 Task: Find connections with filter location Kempen with filter topic #Inspirationwith filter profile language German with filter current company Teladoc Health with filter school Barrackpore Rastraguru Surendranath College with filter industry Public Safety with filter service category Labor and Employment Law with filter keywords title Couples Counselor
Action: Mouse moved to (506, 71)
Screenshot: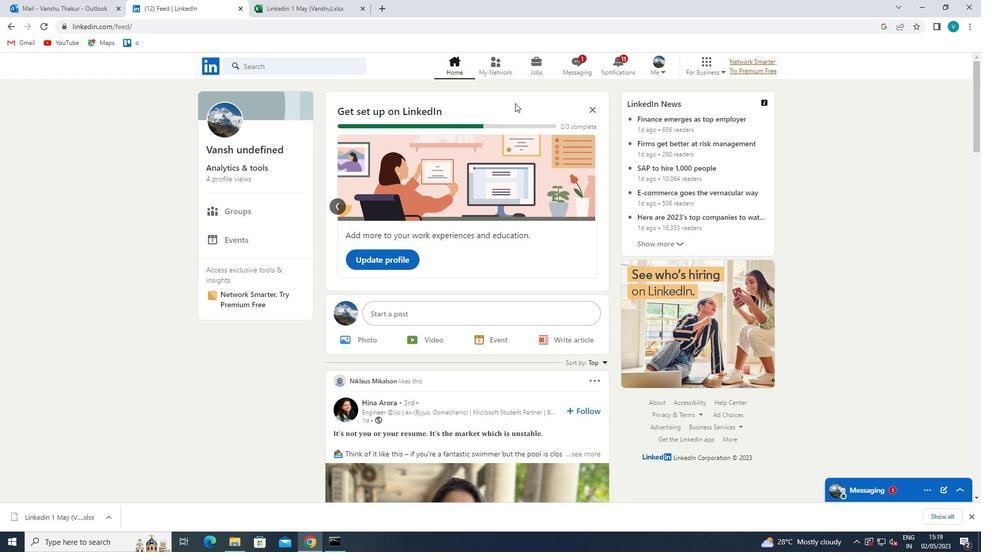 
Action: Mouse pressed left at (506, 71)
Screenshot: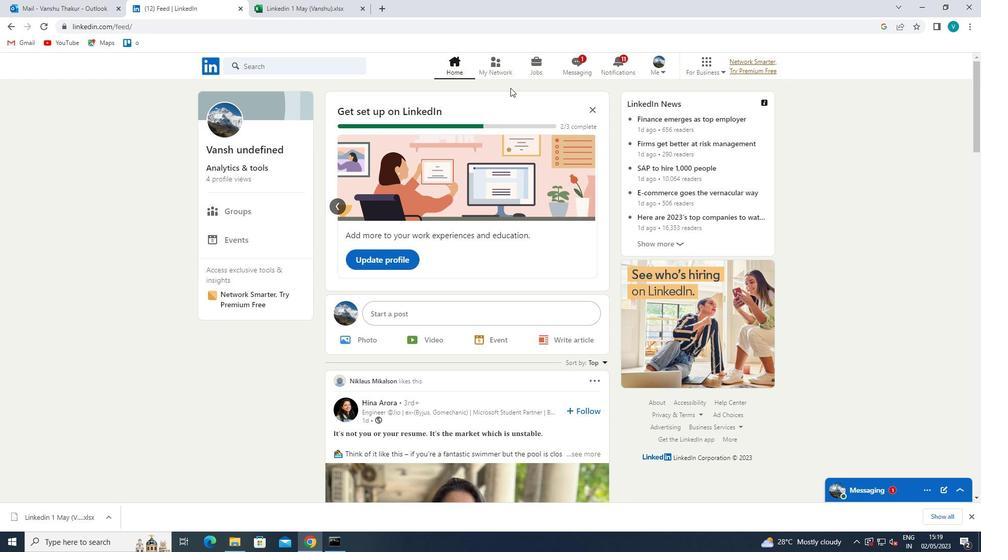 
Action: Mouse moved to (239, 117)
Screenshot: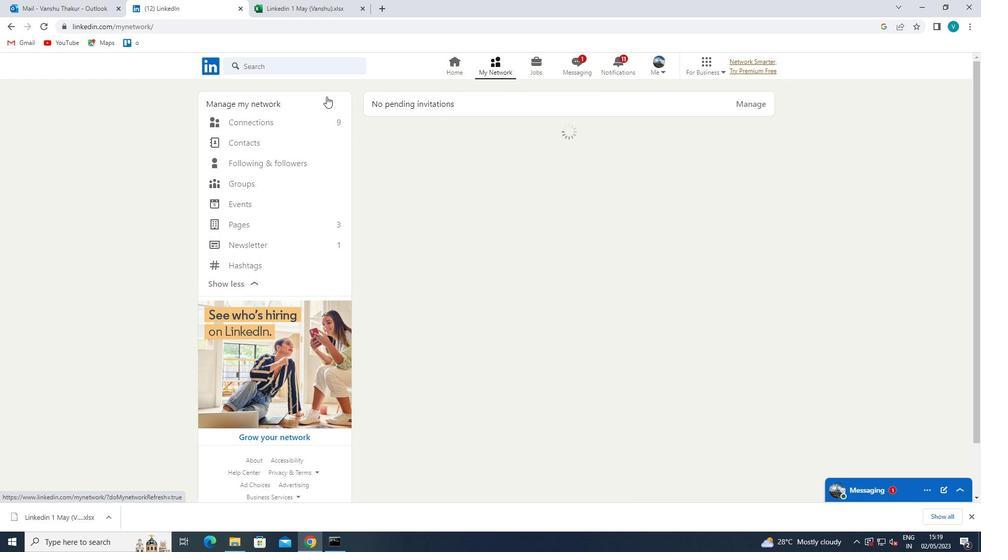 
Action: Mouse pressed left at (239, 117)
Screenshot: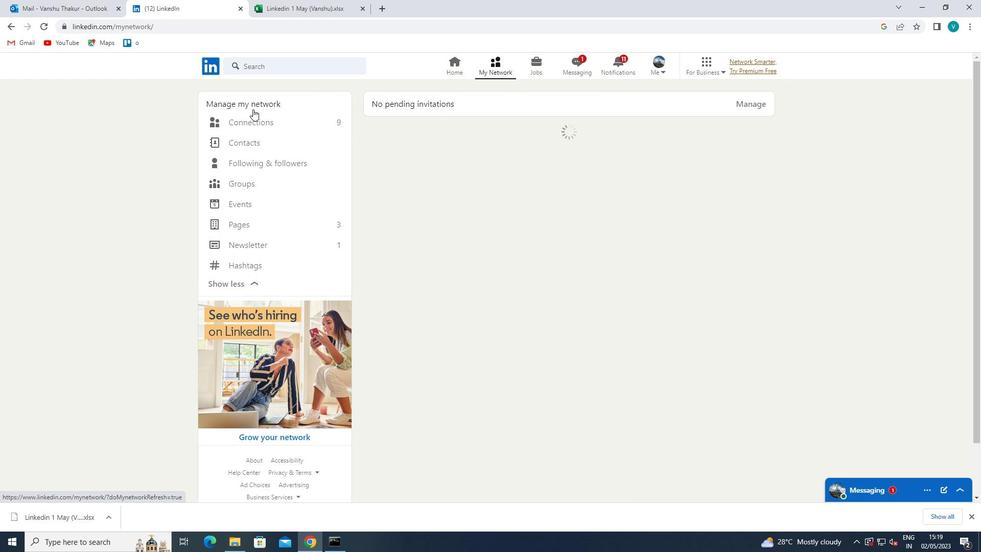 
Action: Mouse moved to (551, 123)
Screenshot: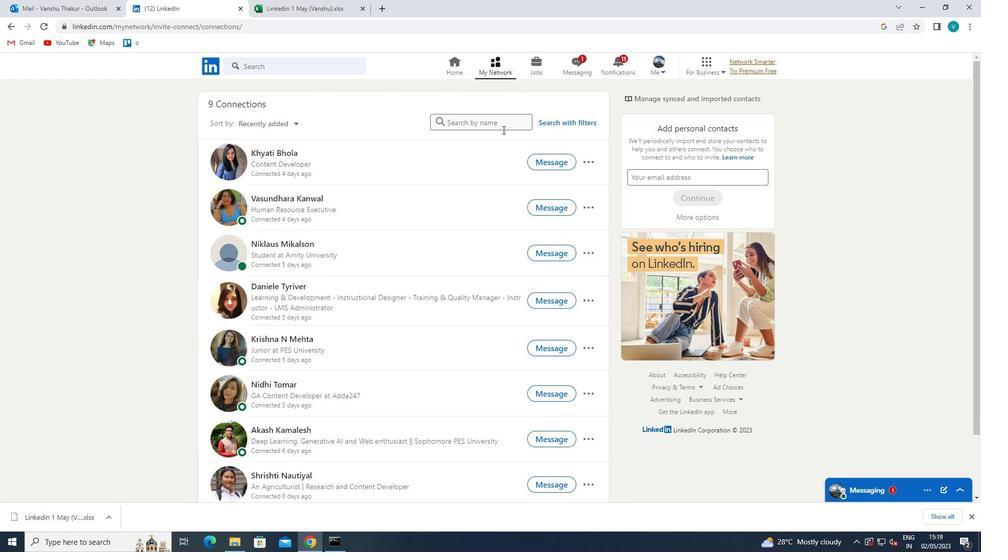 
Action: Mouse pressed left at (551, 123)
Screenshot: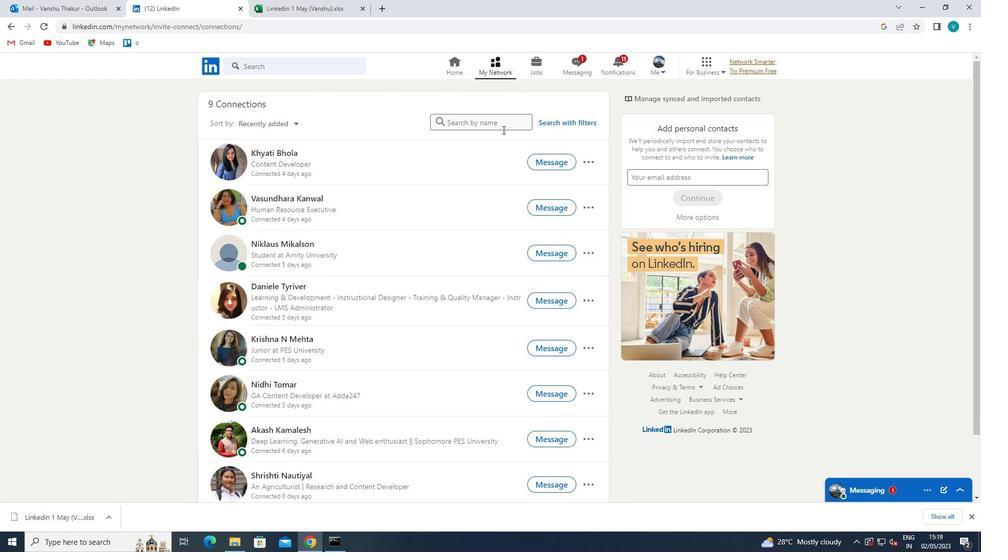 
Action: Mouse moved to (497, 95)
Screenshot: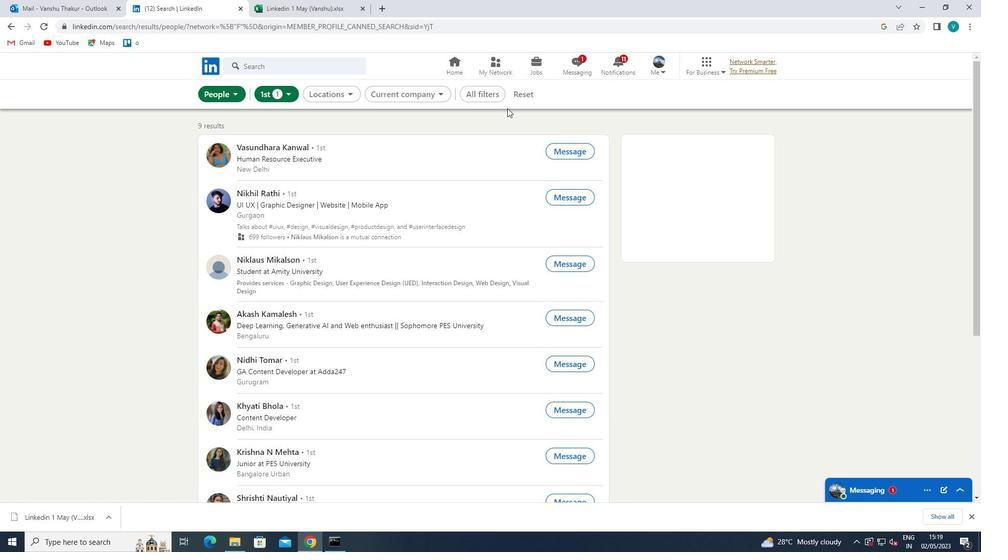 
Action: Mouse pressed left at (497, 95)
Screenshot: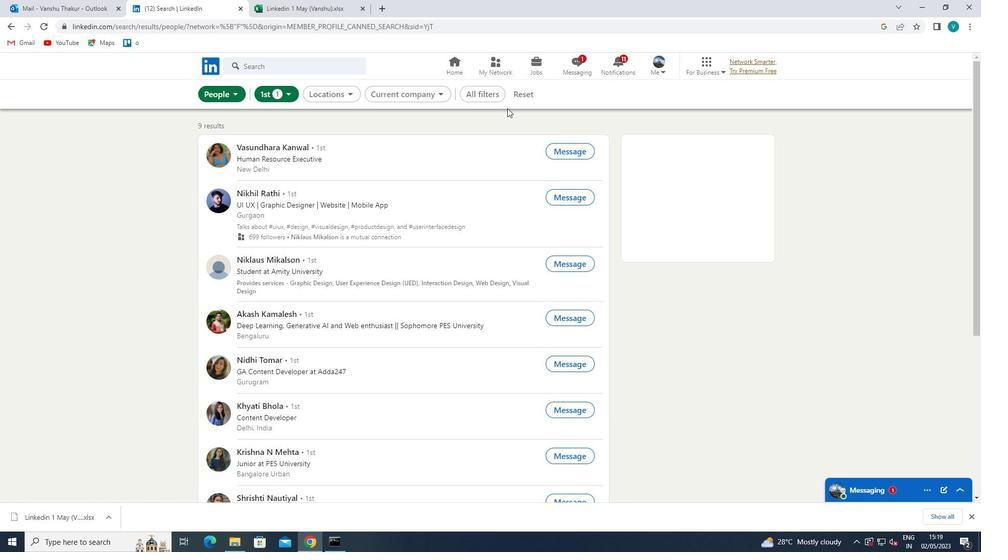 
Action: Mouse moved to (829, 268)
Screenshot: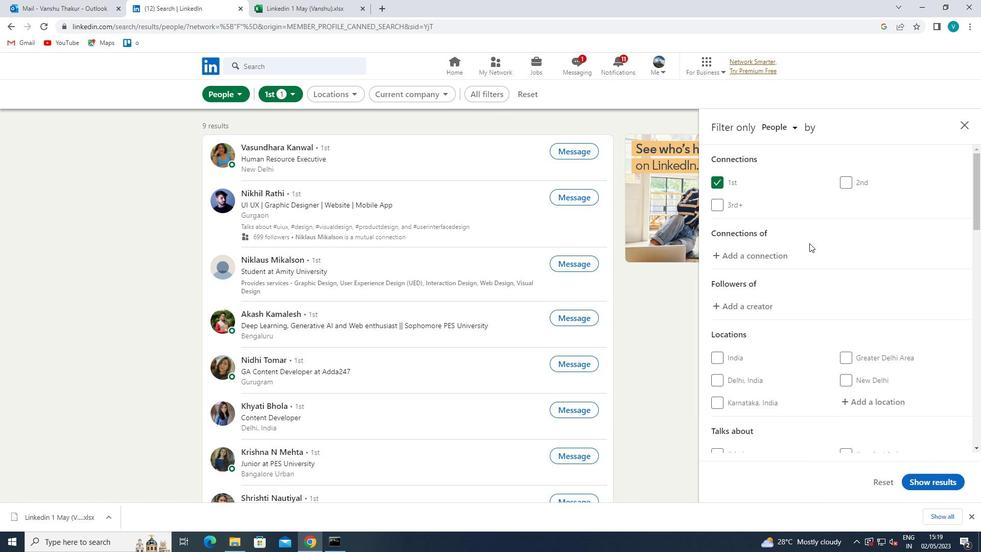 
Action: Mouse scrolled (829, 268) with delta (0, 0)
Screenshot: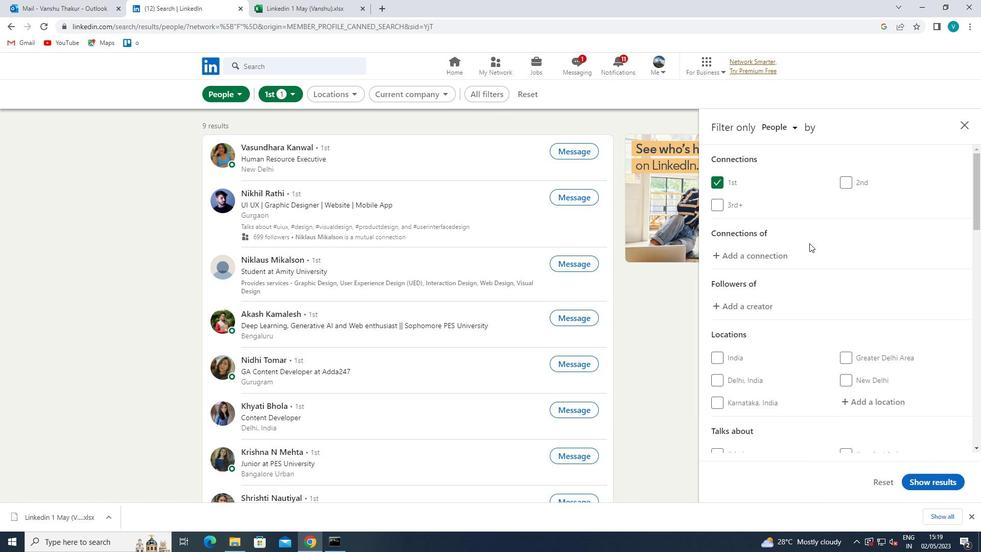 
Action: Mouse moved to (831, 275)
Screenshot: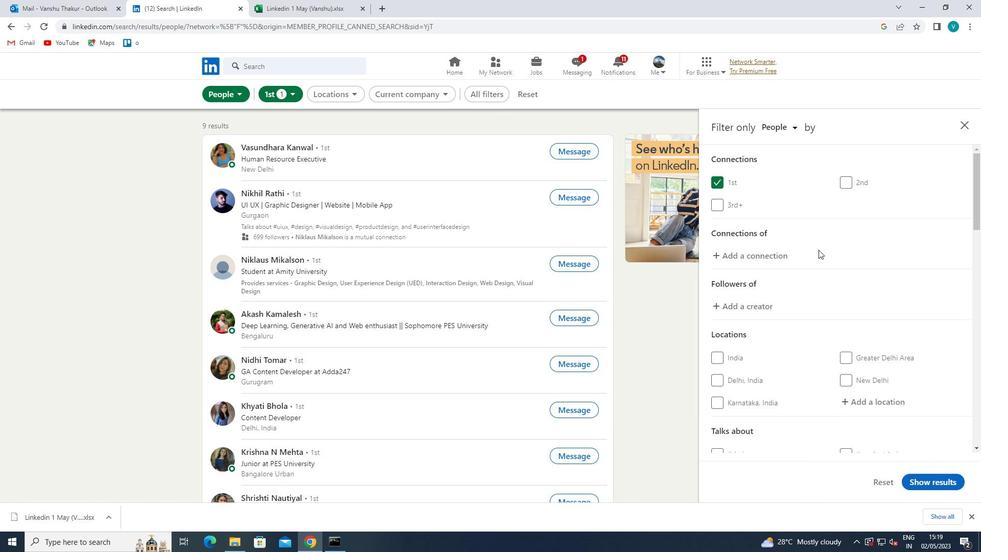
Action: Mouse scrolled (831, 274) with delta (0, 0)
Screenshot: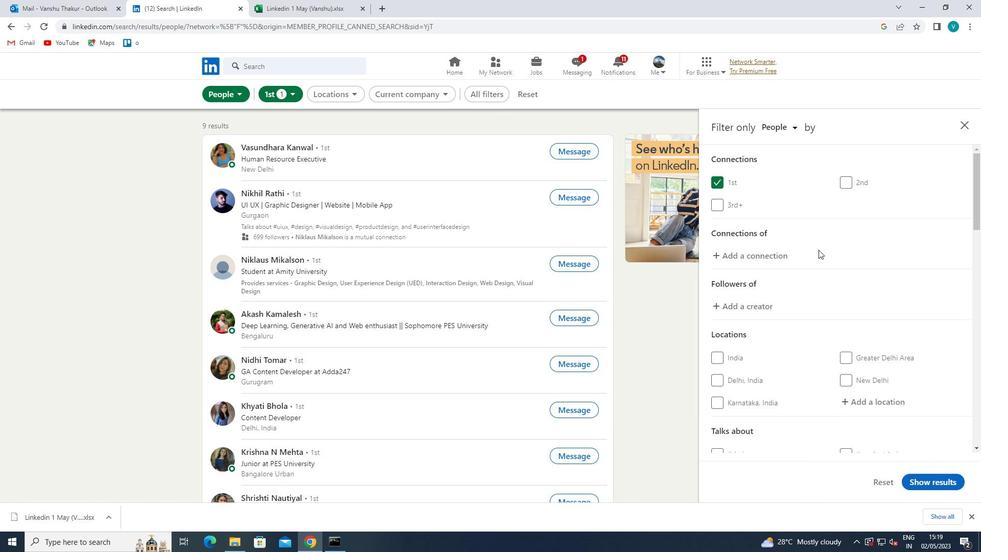 
Action: Mouse moved to (862, 297)
Screenshot: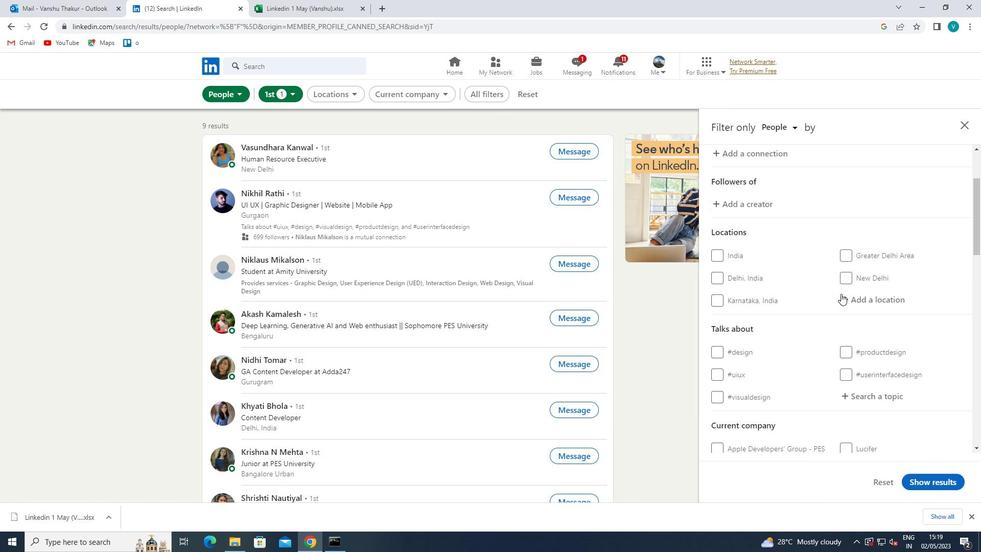 
Action: Mouse pressed left at (862, 297)
Screenshot: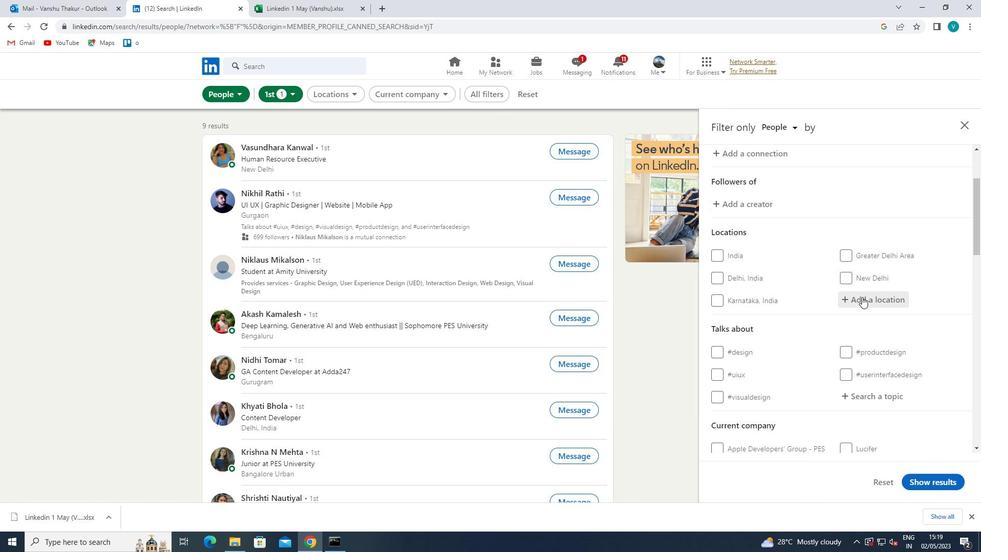 
Action: Mouse moved to (677, 221)
Screenshot: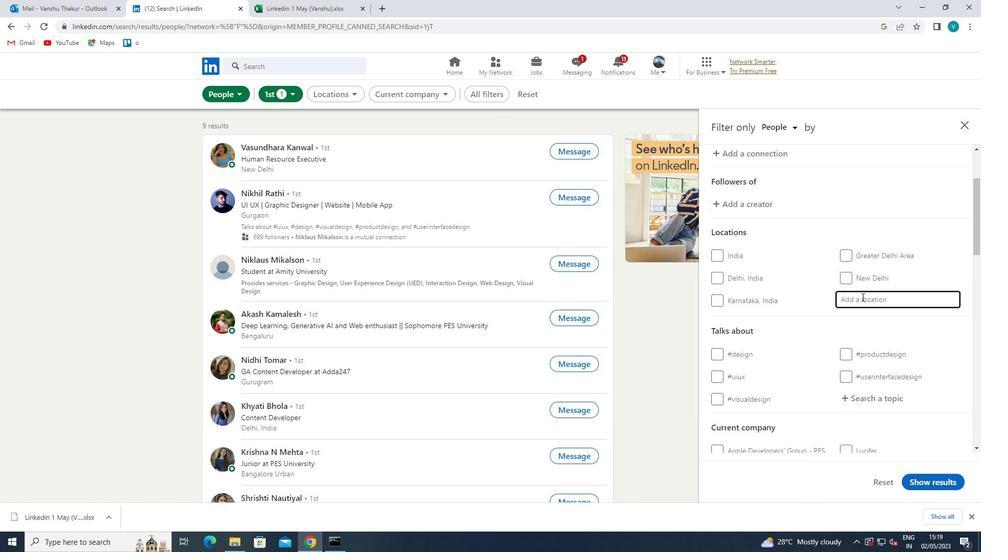 
Action: Key pressed <Key.shift>KEMPEN
Screenshot: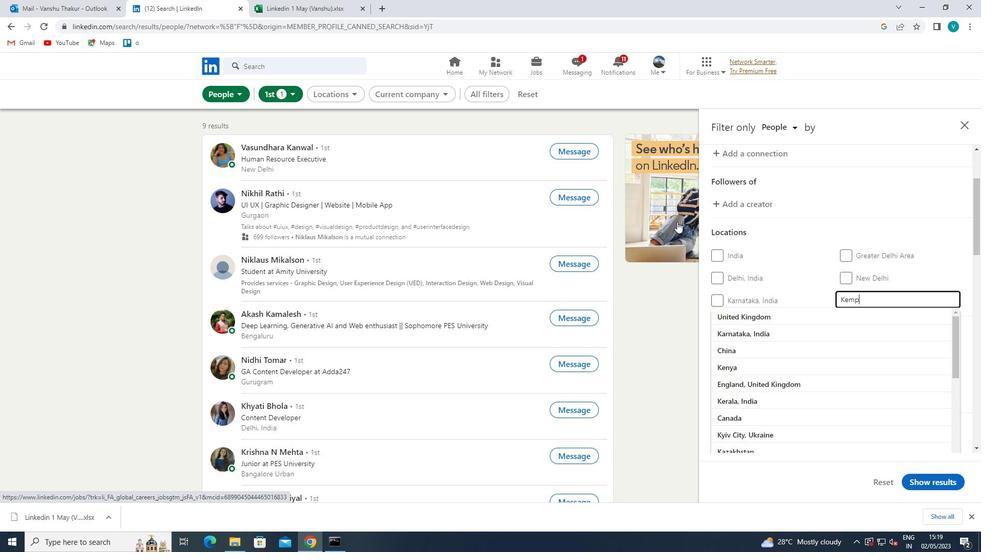 
Action: Mouse moved to (763, 320)
Screenshot: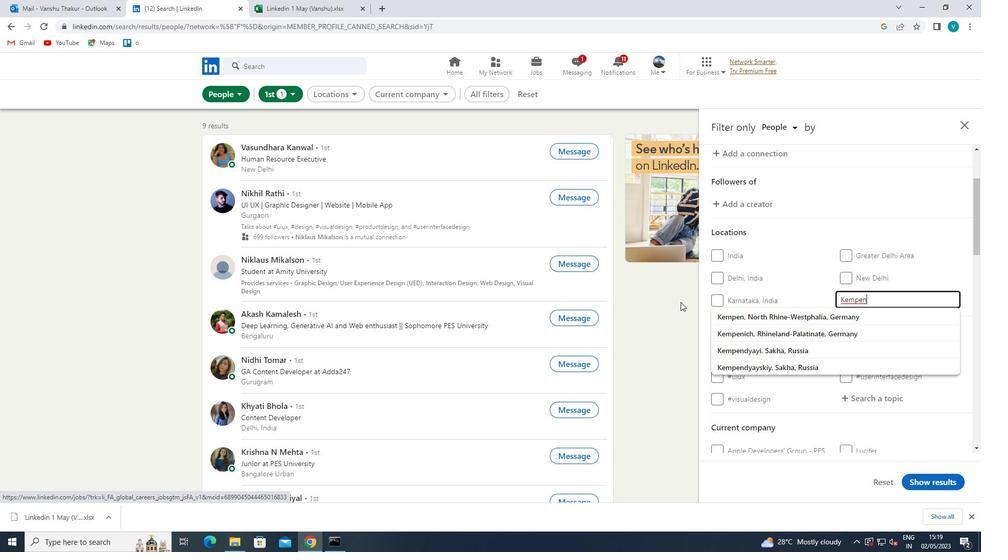 
Action: Mouse pressed left at (763, 320)
Screenshot: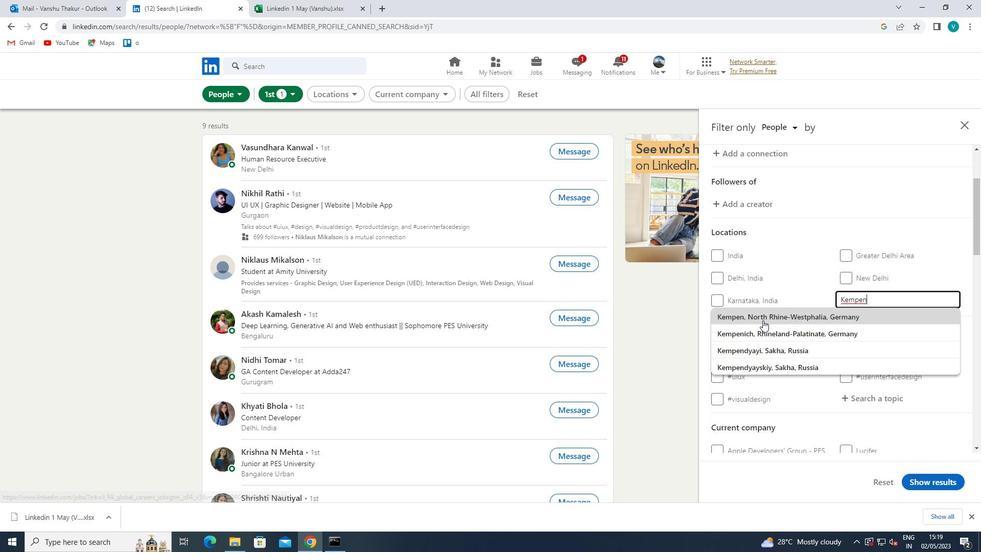 
Action: Mouse moved to (753, 318)
Screenshot: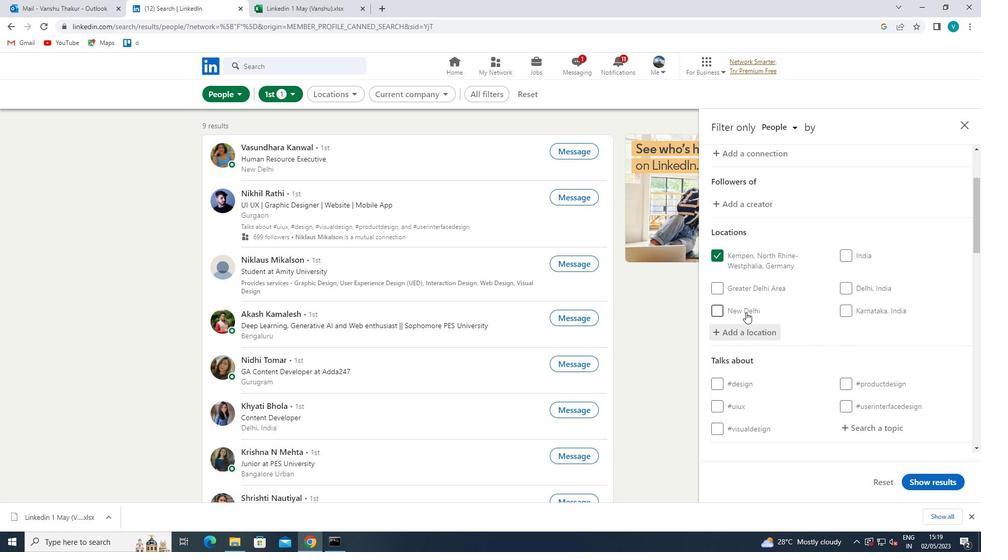 
Action: Mouse scrolled (753, 317) with delta (0, 0)
Screenshot: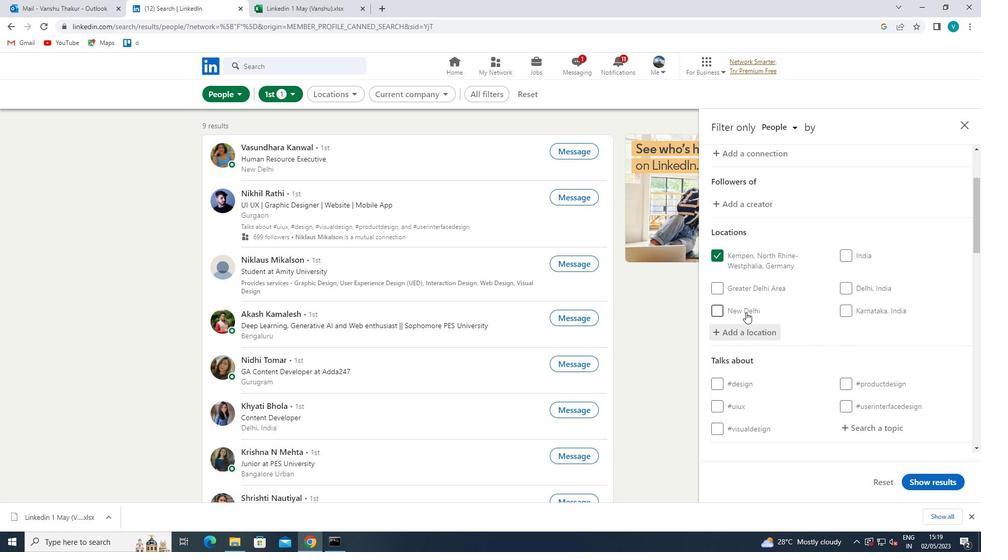 
Action: Mouse moved to (770, 334)
Screenshot: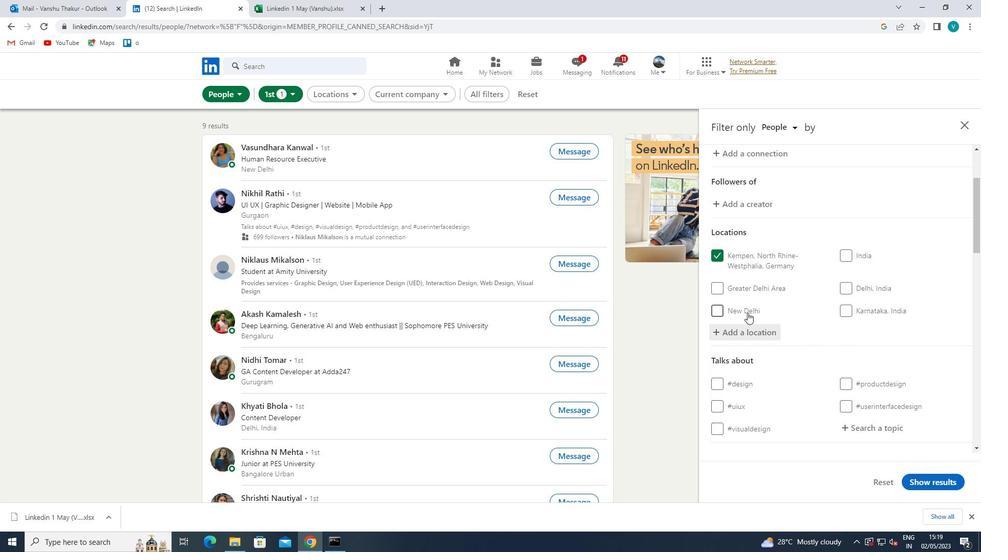 
Action: Mouse scrolled (770, 333) with delta (0, 0)
Screenshot: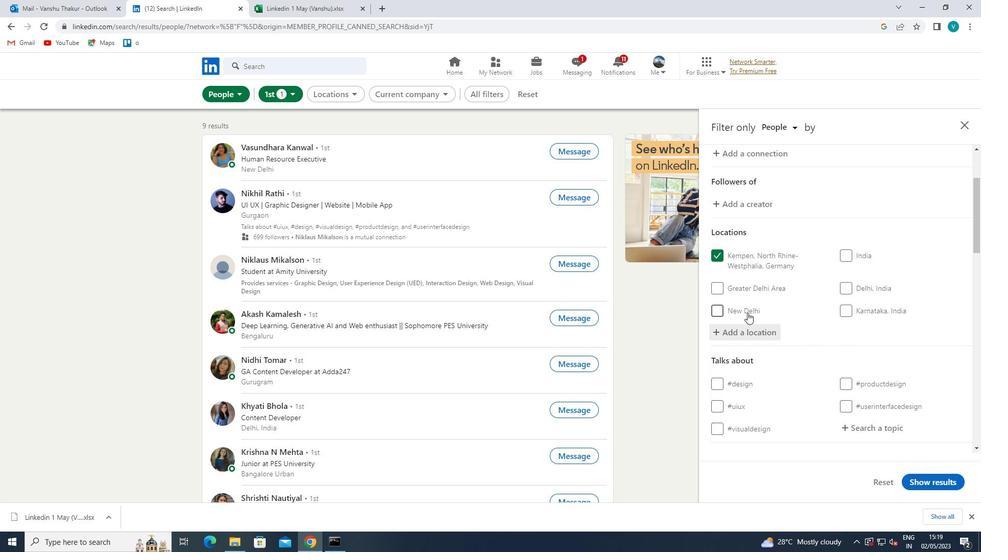 
Action: Mouse moved to (776, 338)
Screenshot: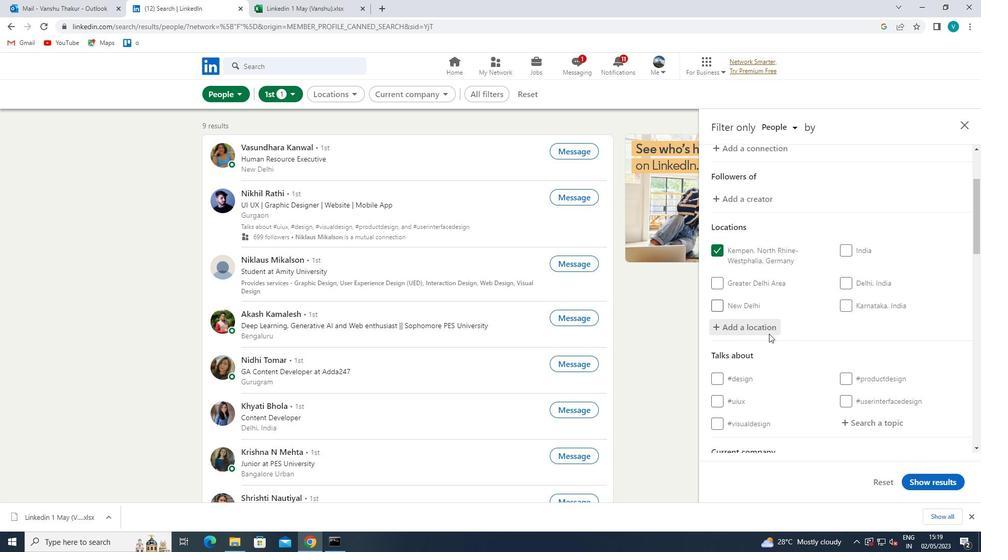 
Action: Mouse scrolled (776, 338) with delta (0, 0)
Screenshot: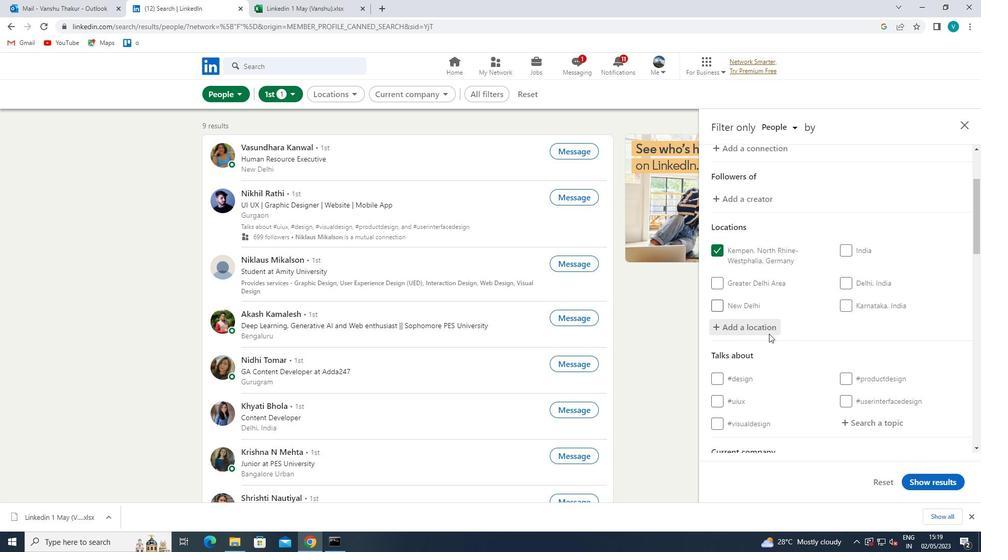 
Action: Mouse moved to (896, 279)
Screenshot: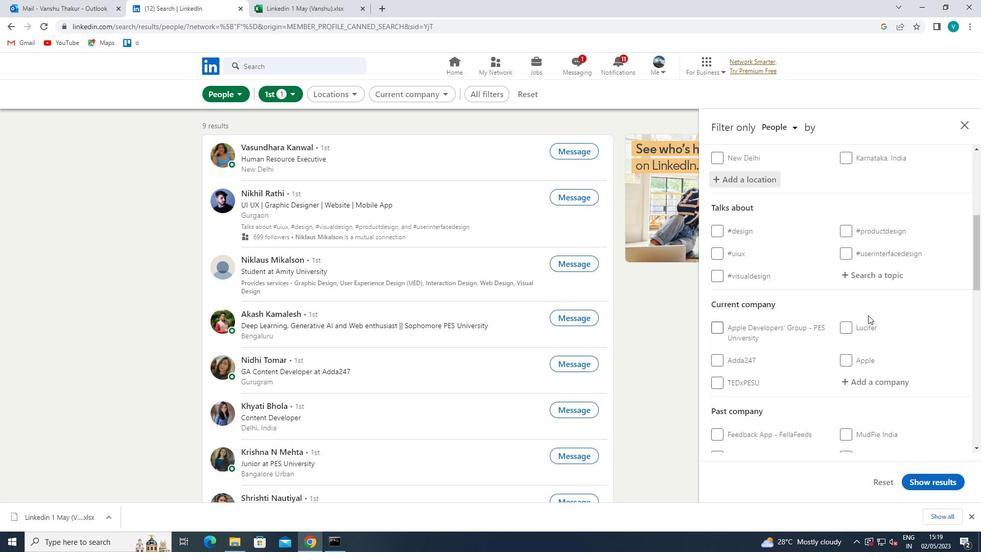 
Action: Mouse pressed left at (896, 279)
Screenshot: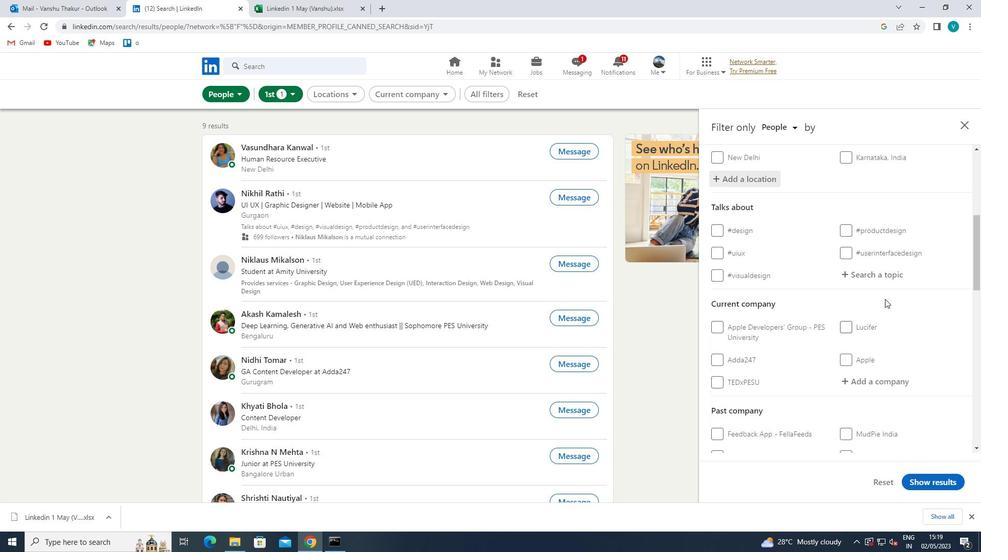 
Action: Mouse moved to (724, 248)
Screenshot: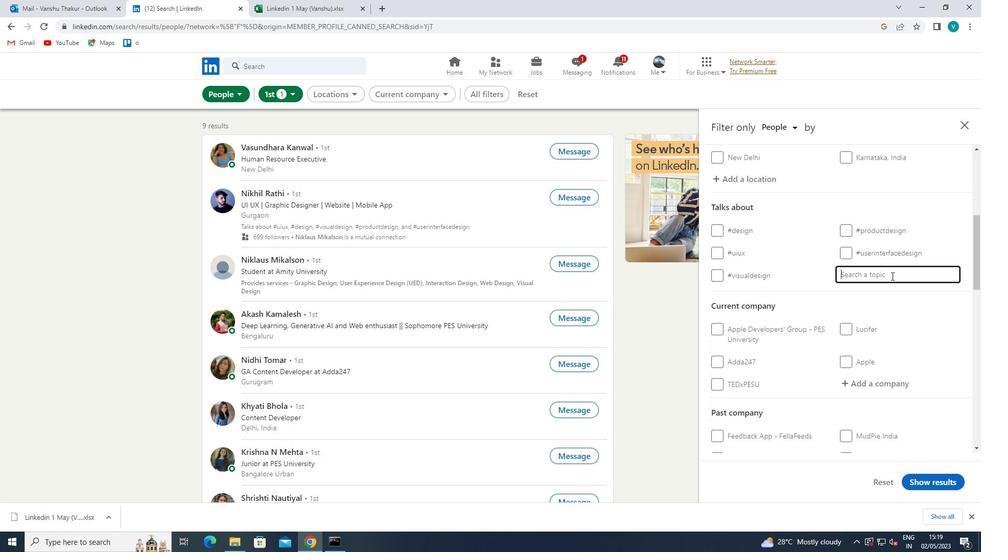 
Action: Key pressed INSPI
Screenshot: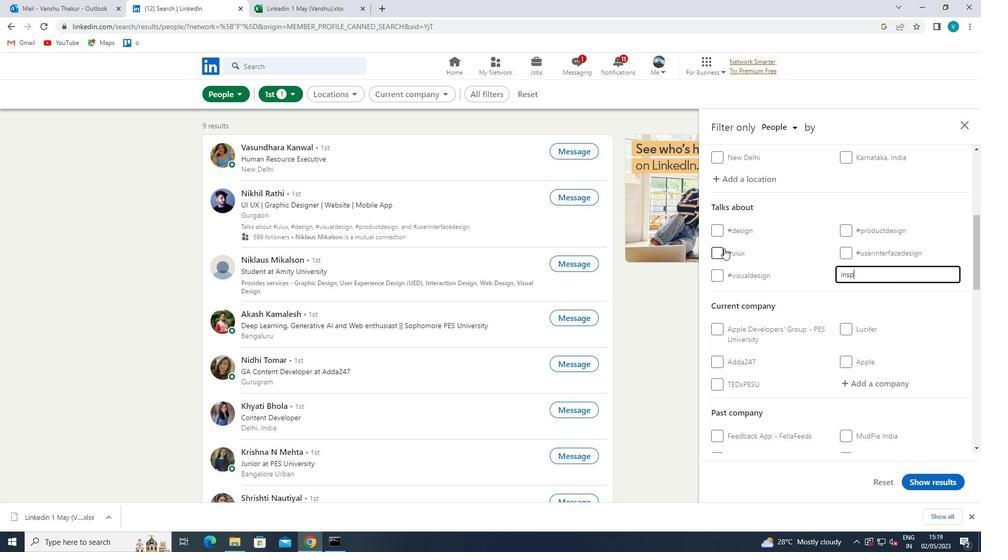 
Action: Mouse moved to (793, 290)
Screenshot: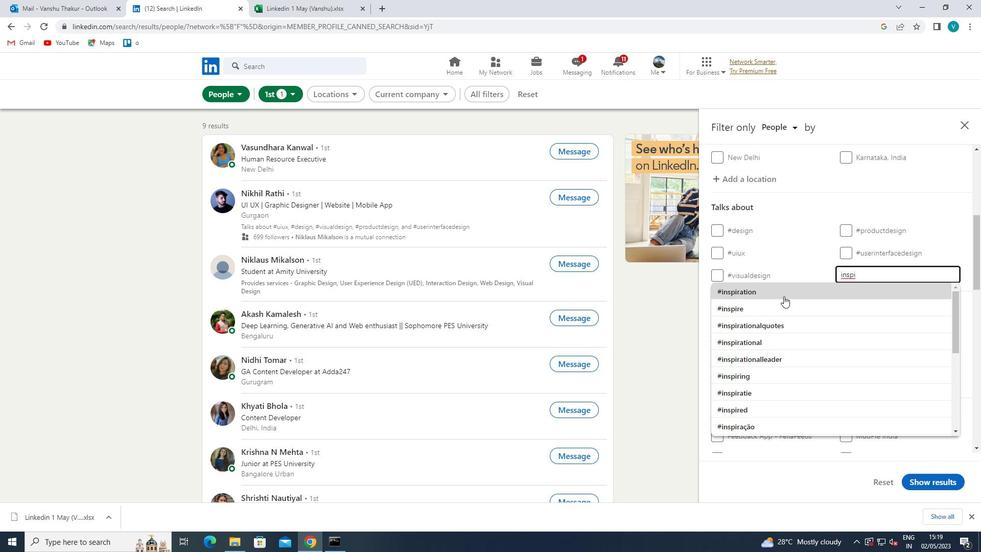 
Action: Mouse pressed left at (793, 290)
Screenshot: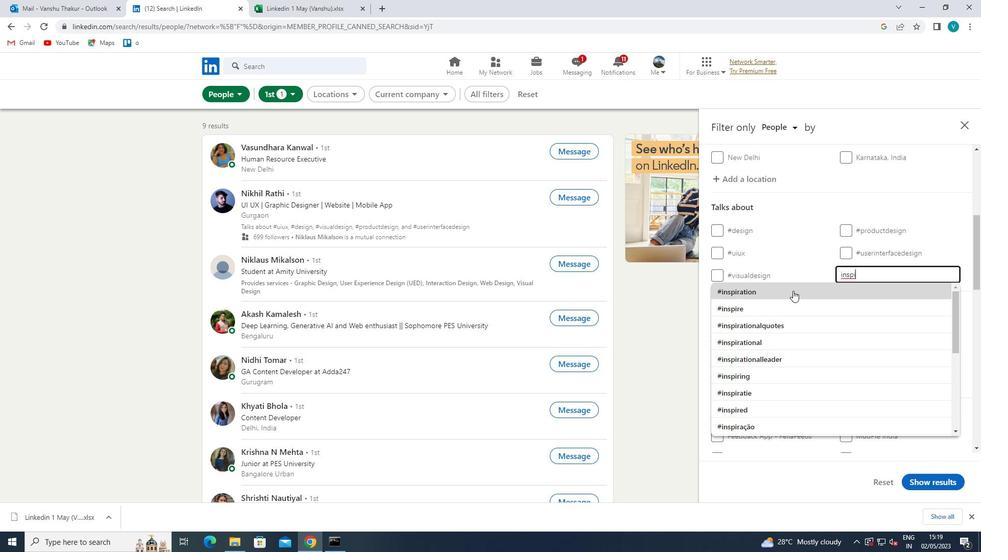 
Action: Mouse moved to (858, 315)
Screenshot: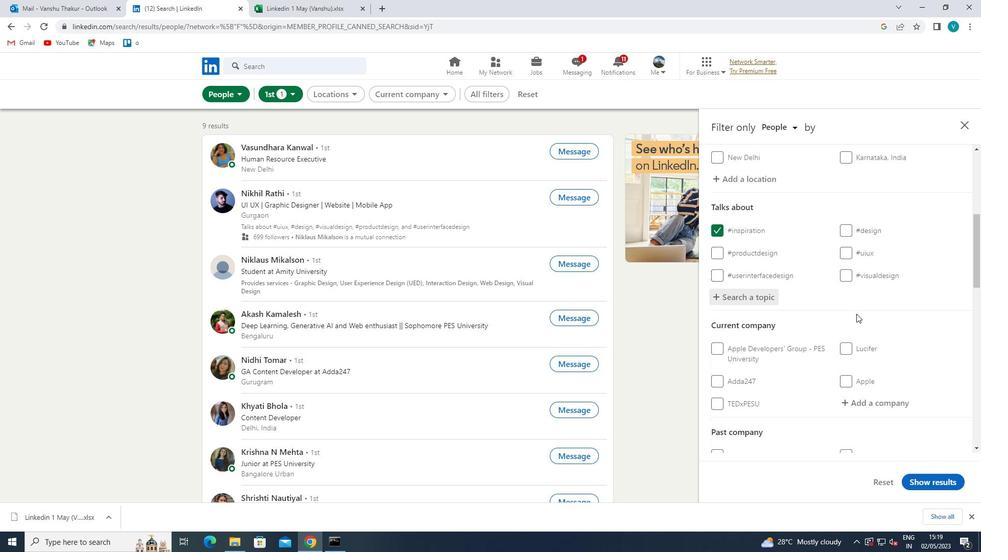 
Action: Mouse scrolled (858, 315) with delta (0, 0)
Screenshot: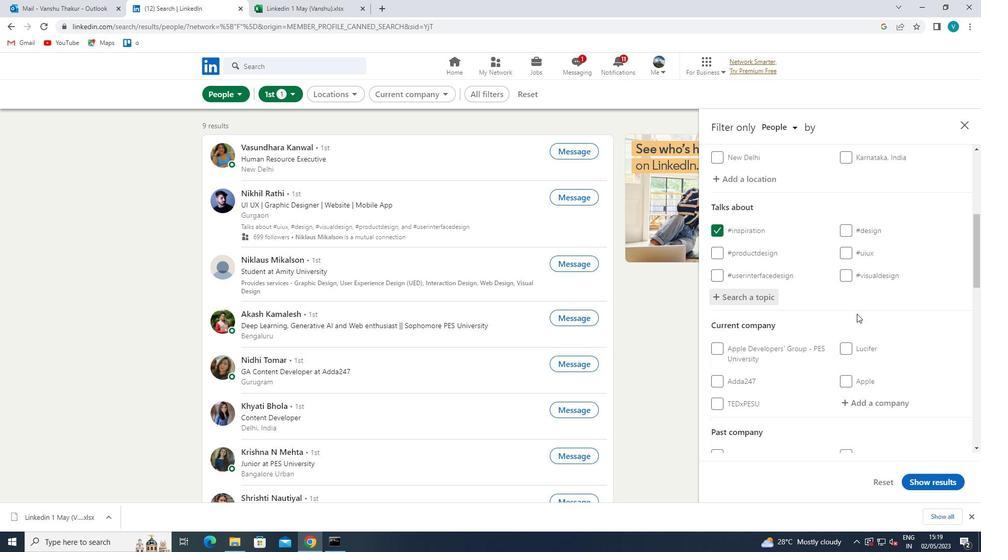 
Action: Mouse moved to (859, 316)
Screenshot: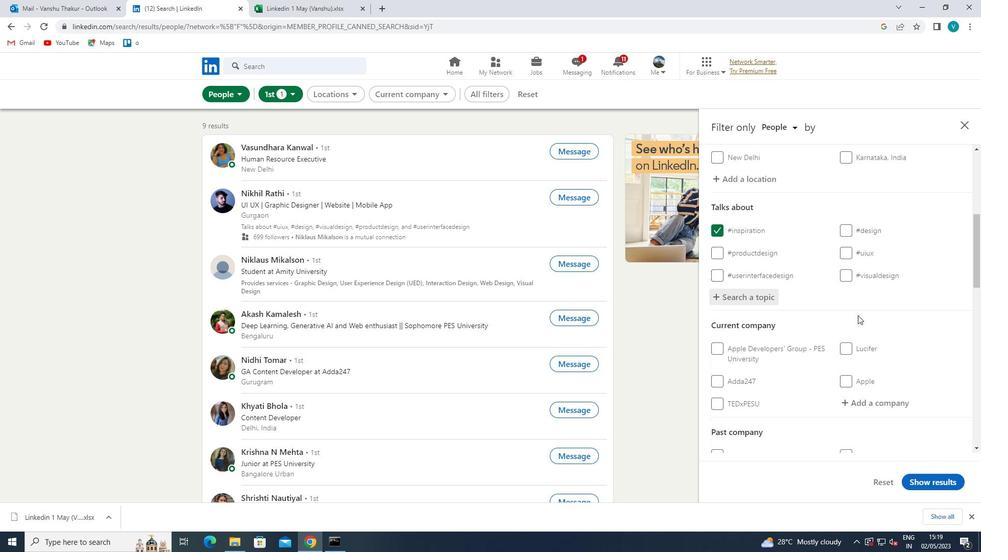 
Action: Mouse scrolled (859, 316) with delta (0, 0)
Screenshot: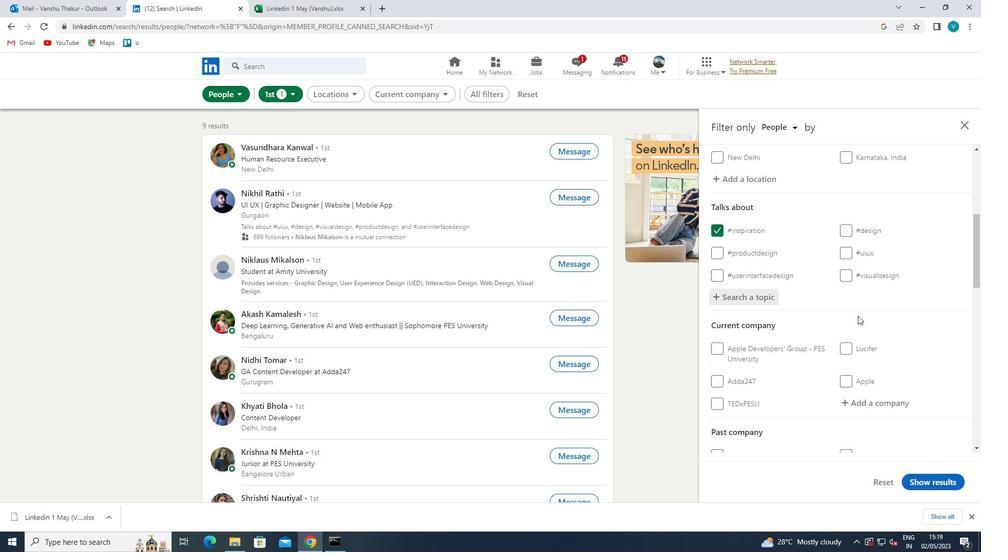 
Action: Mouse moved to (873, 300)
Screenshot: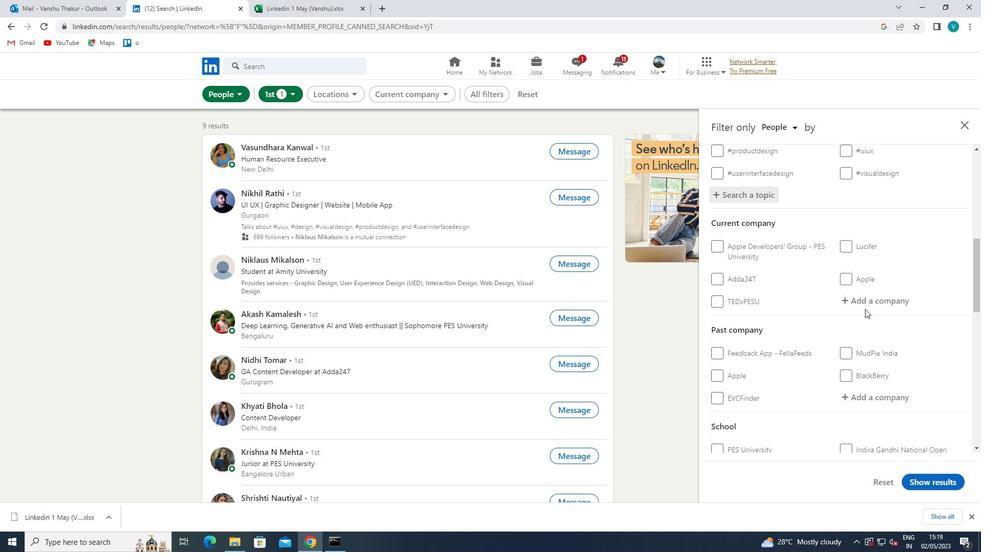 
Action: Mouse pressed left at (873, 300)
Screenshot: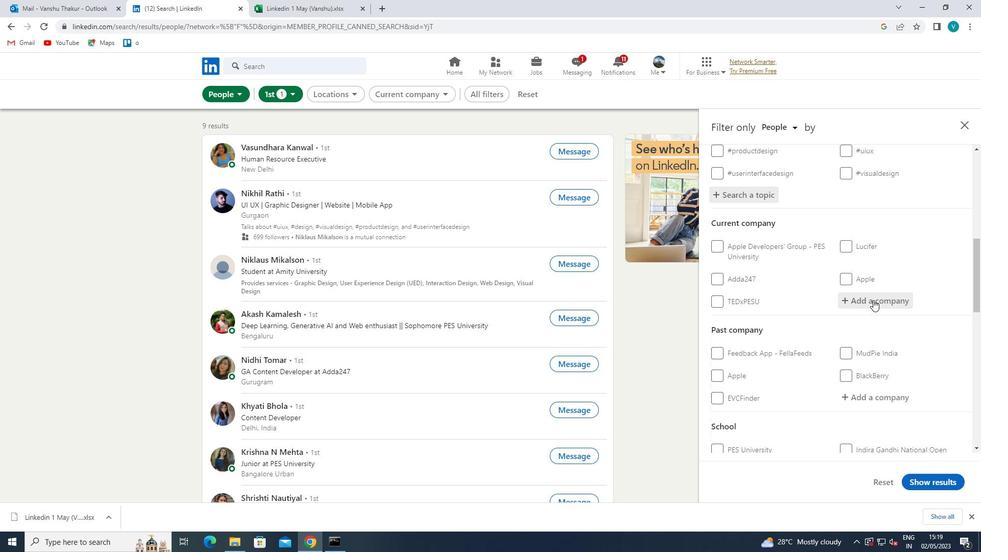 
Action: Mouse moved to (826, 311)
Screenshot: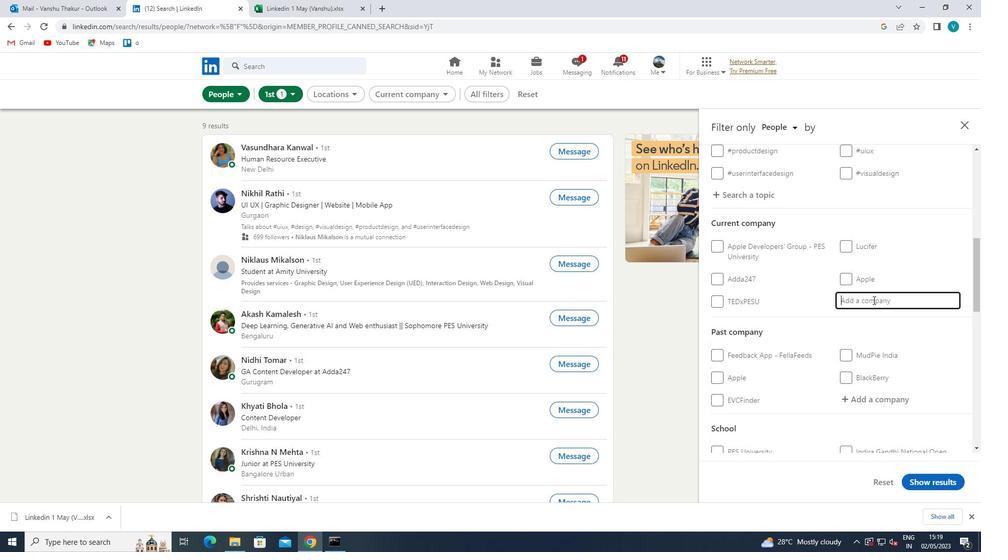 
Action: Key pressed <Key.shift>TELADOC
Screenshot: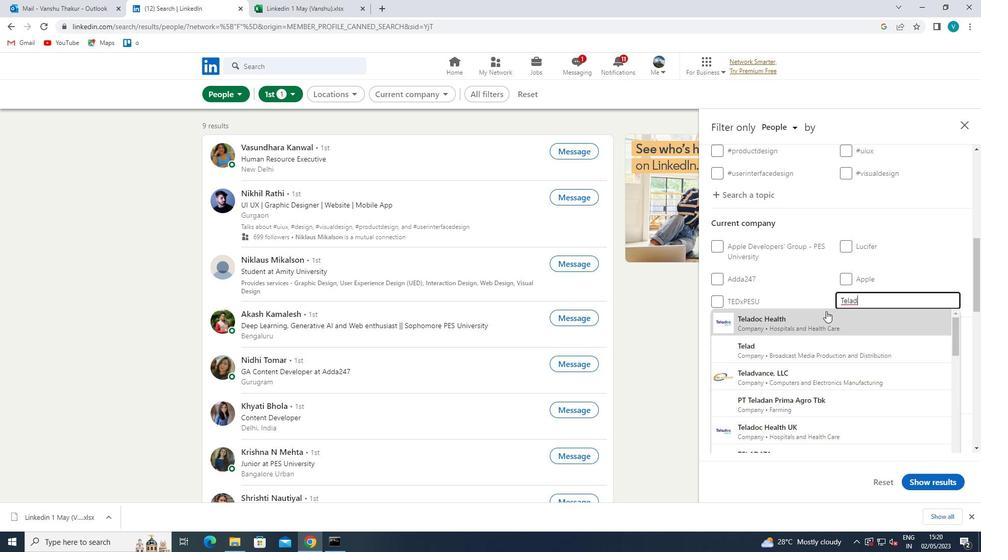 
Action: Mouse pressed left at (826, 311)
Screenshot: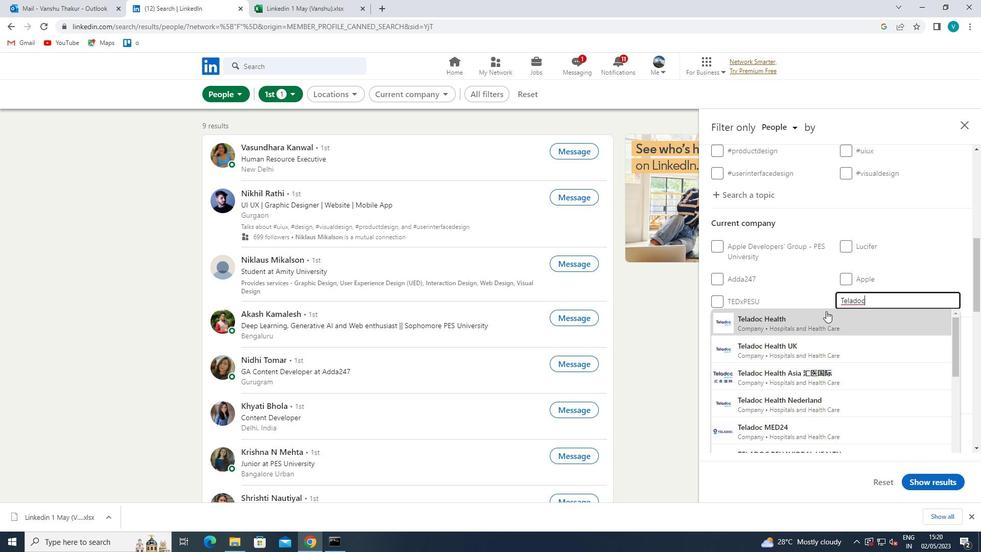 
Action: Mouse scrolled (826, 310) with delta (0, 0)
Screenshot: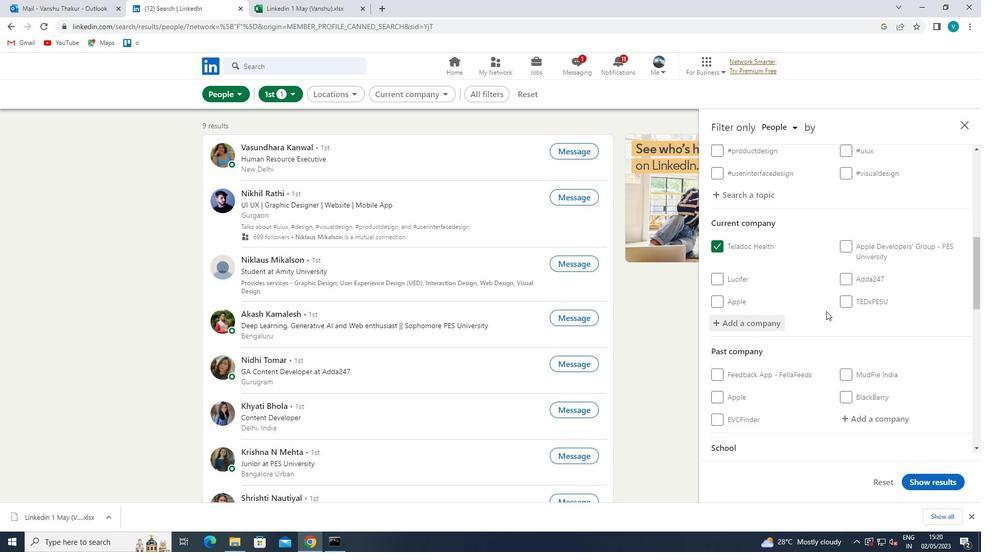 
Action: Mouse scrolled (826, 310) with delta (0, 0)
Screenshot: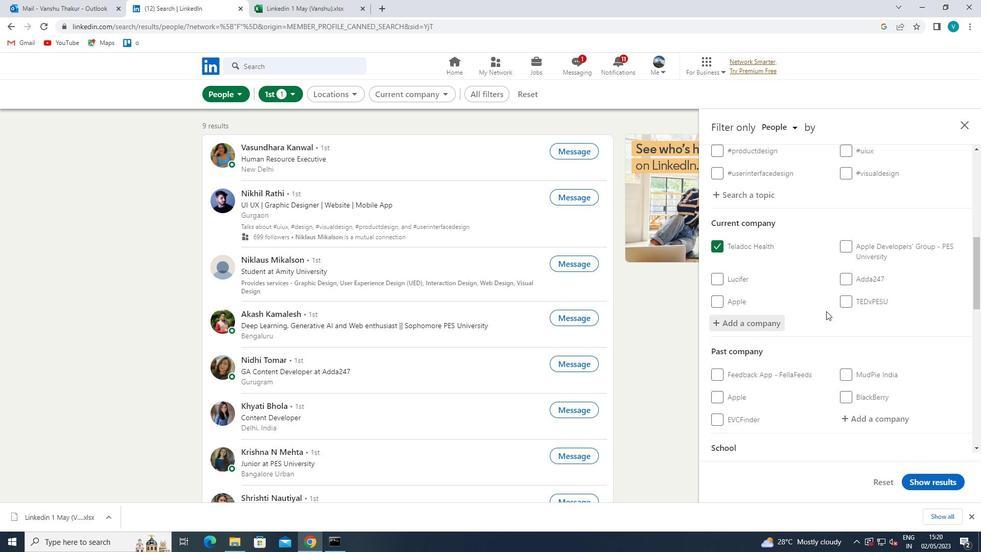 
Action: Mouse scrolled (826, 310) with delta (0, 0)
Screenshot: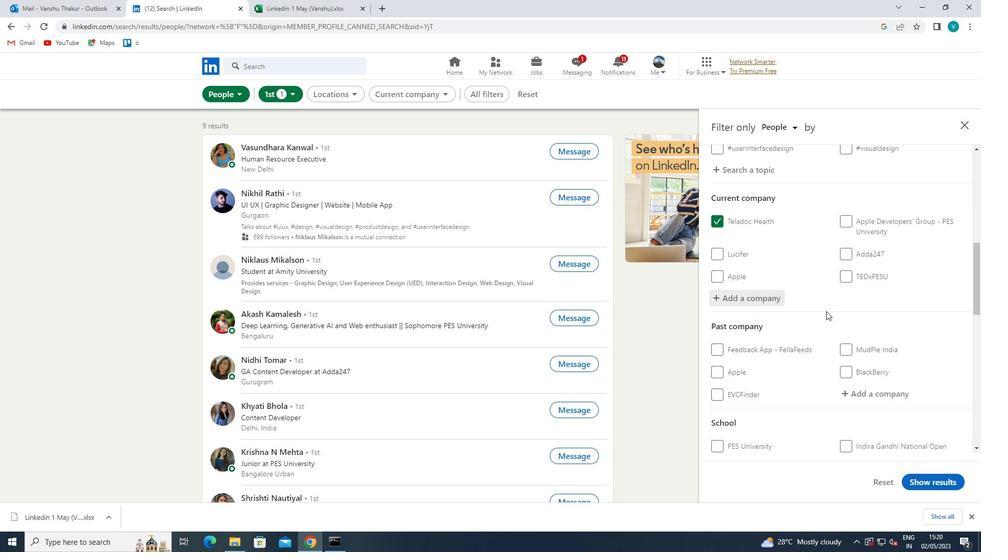 
Action: Mouse scrolled (826, 310) with delta (0, 0)
Screenshot: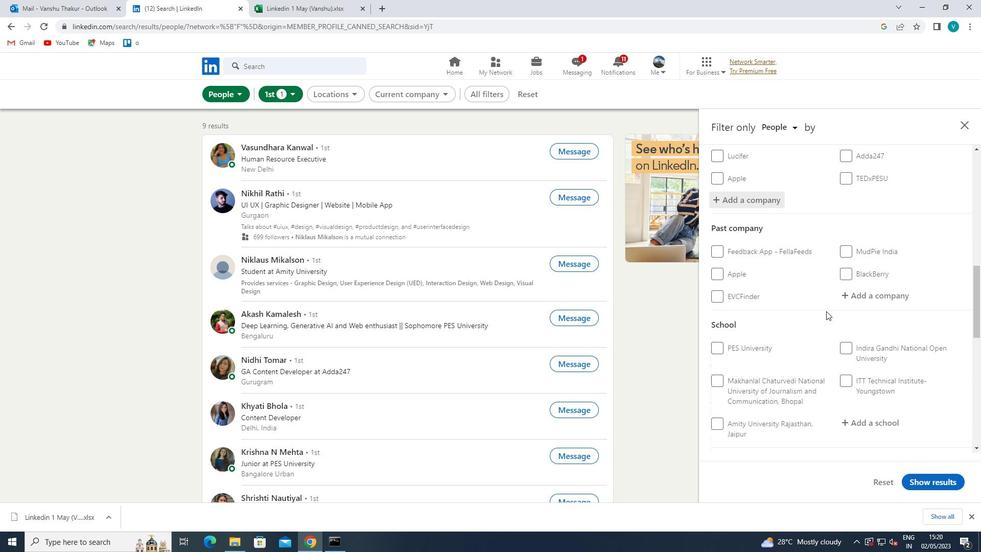 
Action: Mouse moved to (851, 337)
Screenshot: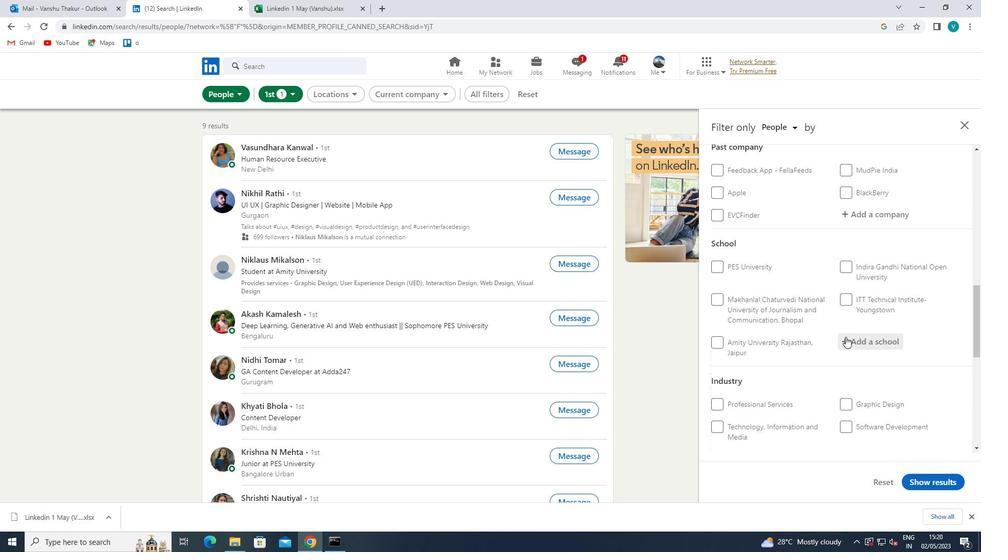
Action: Mouse pressed left at (851, 337)
Screenshot: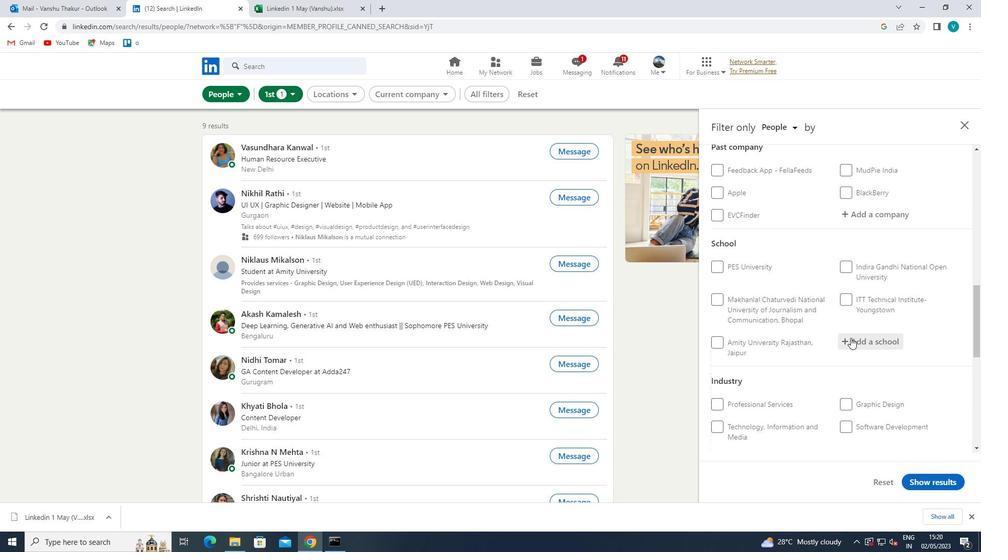 
Action: Key pressed <Key.shift>BARRACKPORE
Screenshot: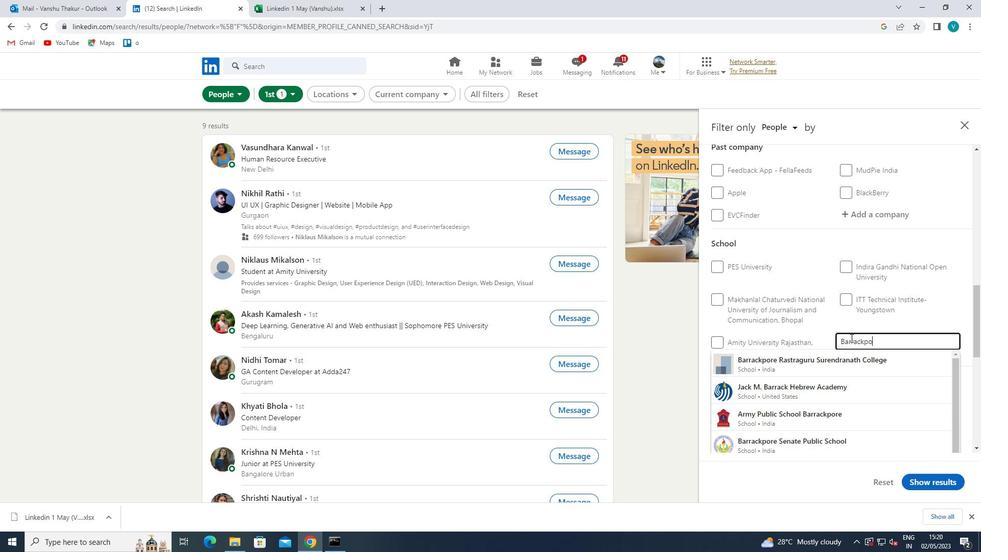 
Action: Mouse moved to (863, 359)
Screenshot: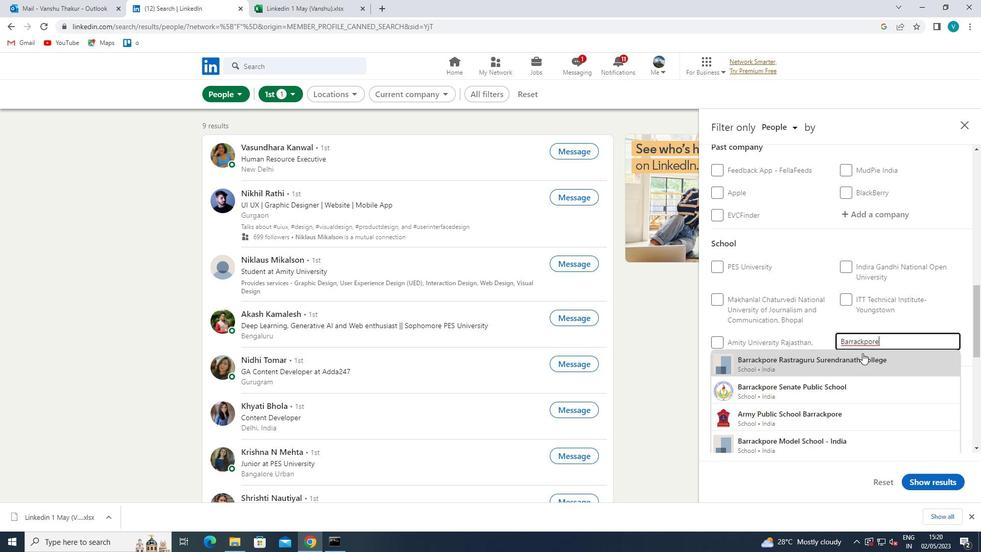 
Action: Mouse pressed left at (863, 359)
Screenshot: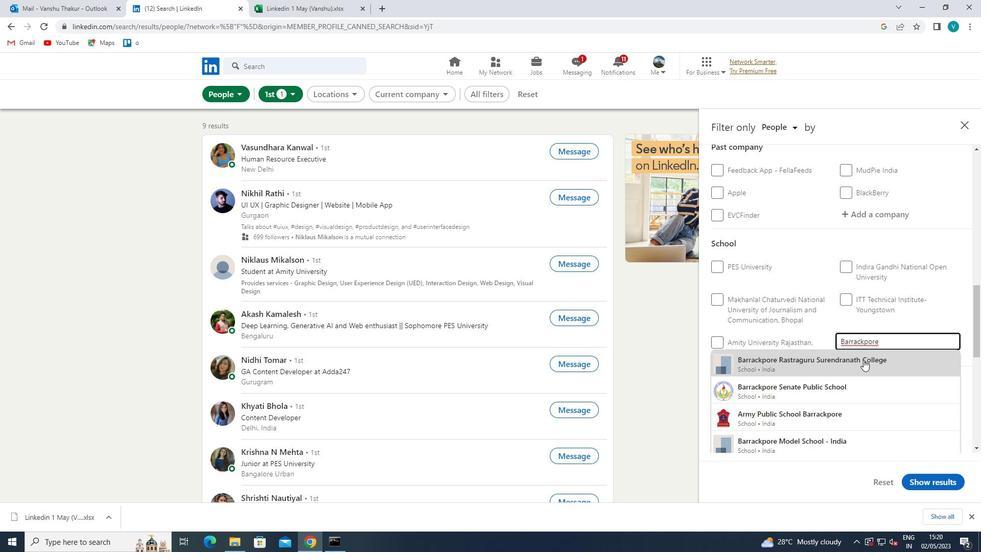 
Action: Mouse moved to (866, 359)
Screenshot: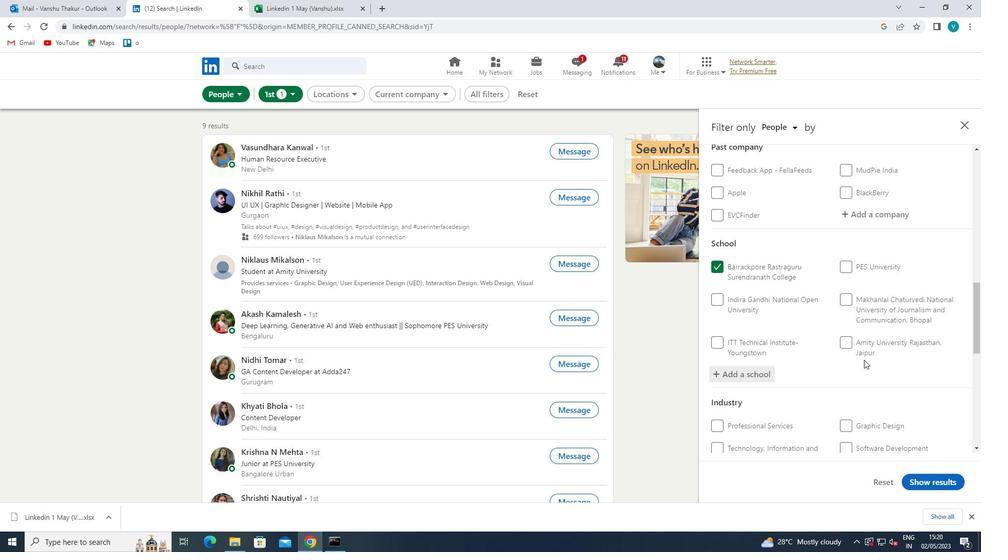 
Action: Mouse scrolled (866, 358) with delta (0, 0)
Screenshot: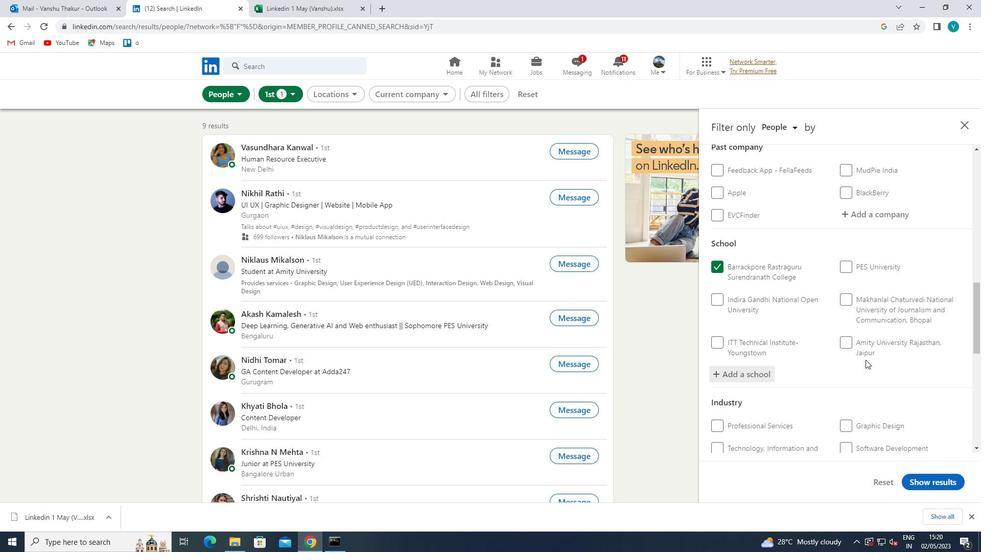
Action: Mouse moved to (866, 358)
Screenshot: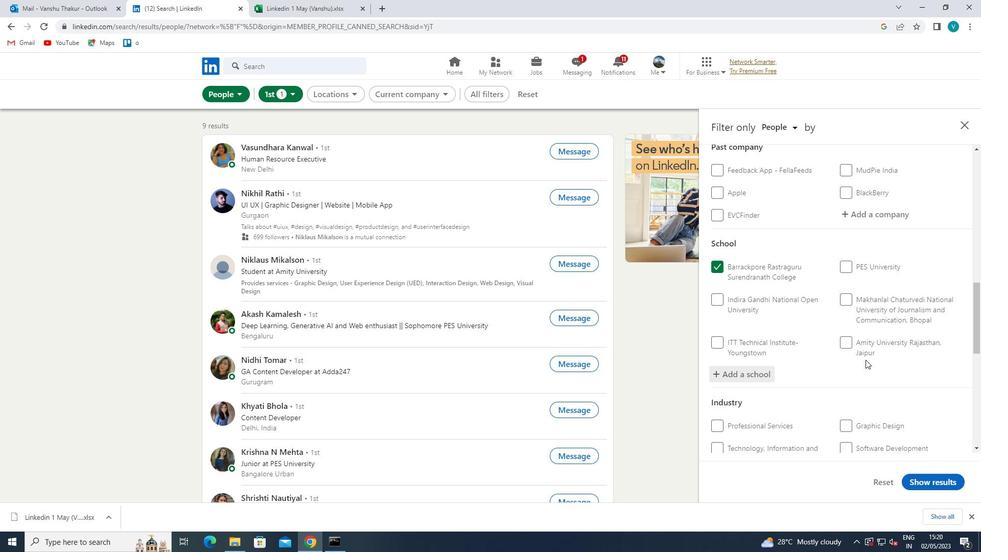 
Action: Mouse scrolled (866, 358) with delta (0, 0)
Screenshot: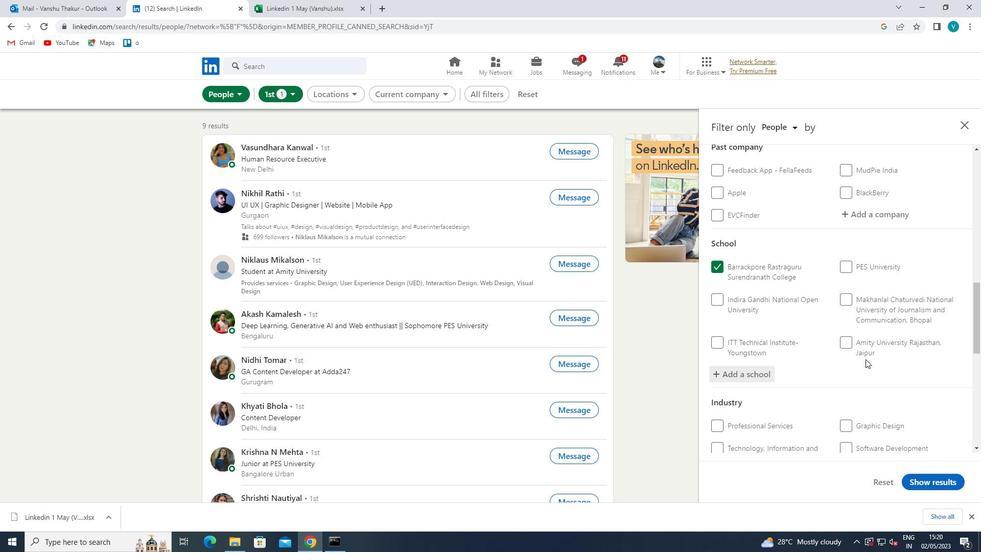 
Action: Mouse moved to (866, 358)
Screenshot: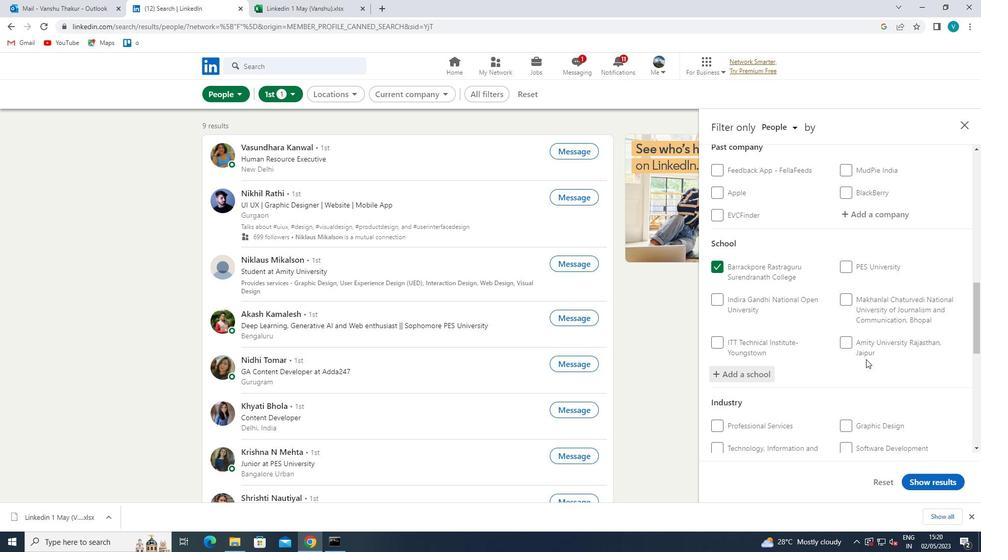 
Action: Mouse scrolled (866, 357) with delta (0, 0)
Screenshot: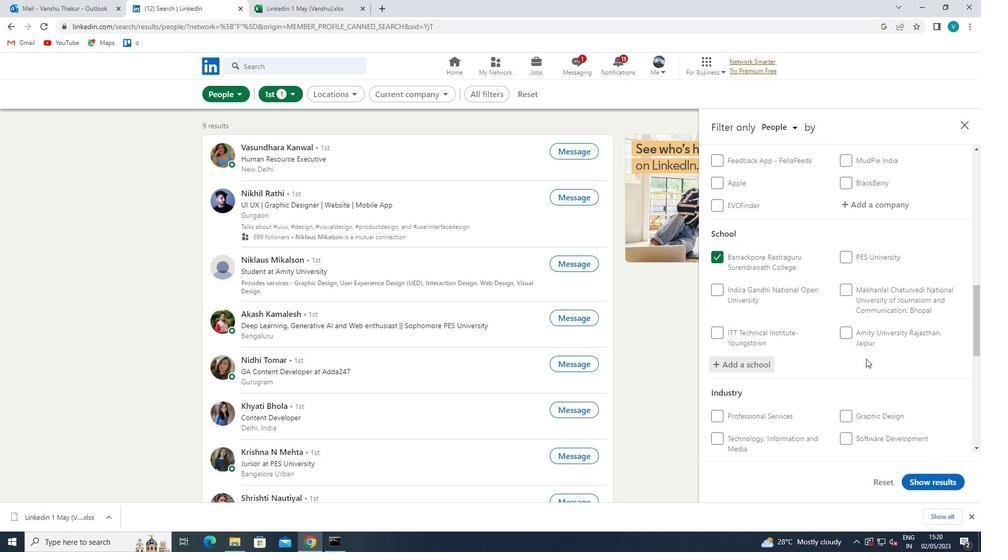 
Action: Mouse moved to (871, 323)
Screenshot: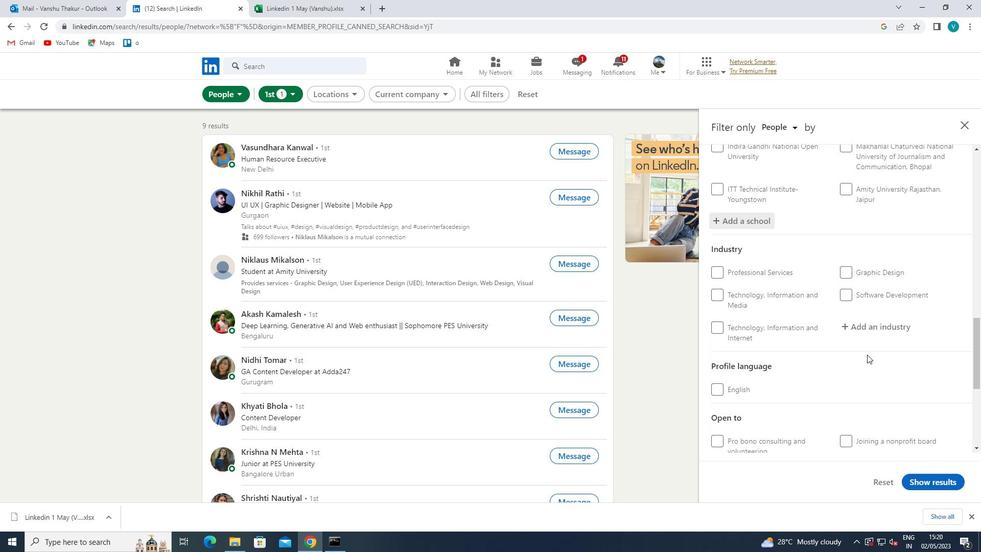 
Action: Mouse pressed left at (871, 323)
Screenshot: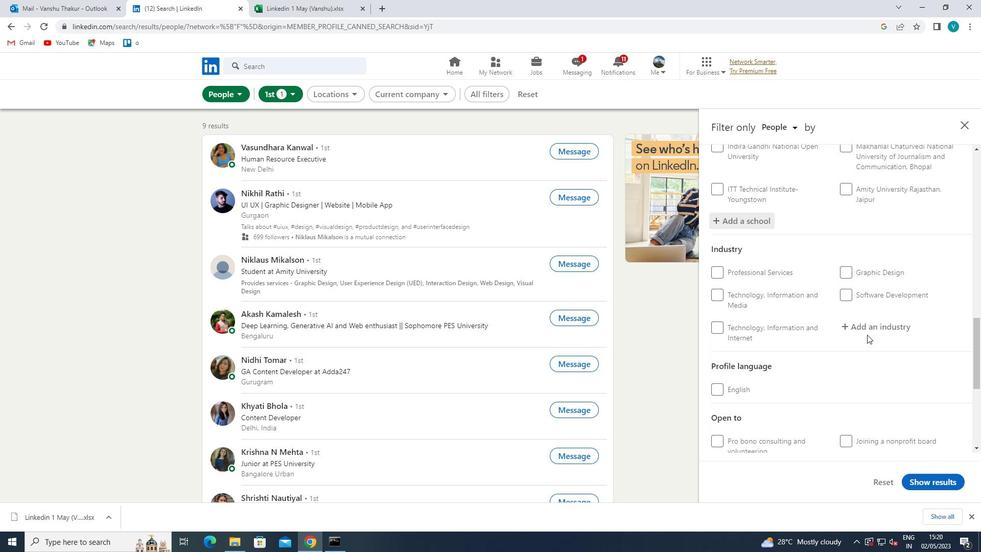 
Action: Mouse moved to (872, 322)
Screenshot: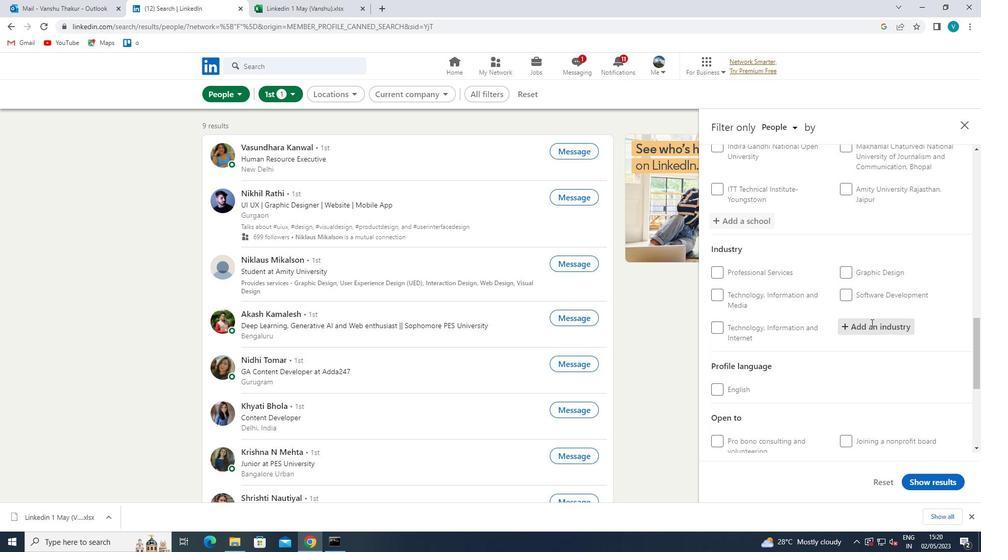 
Action: Key pressed <Key.shift><Key.shift><Key.shift><Key.shift>PUBLIC
Screenshot: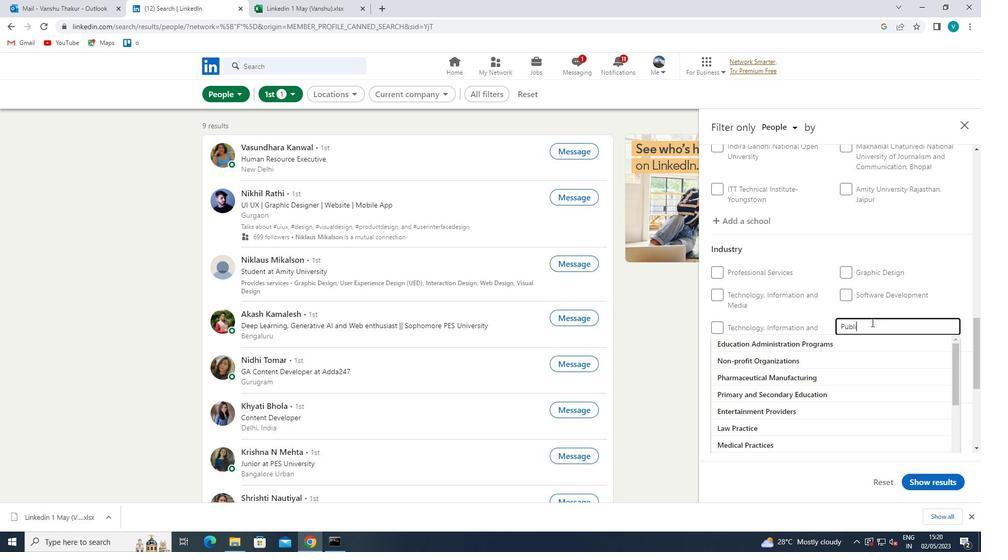 
Action: Mouse moved to (842, 357)
Screenshot: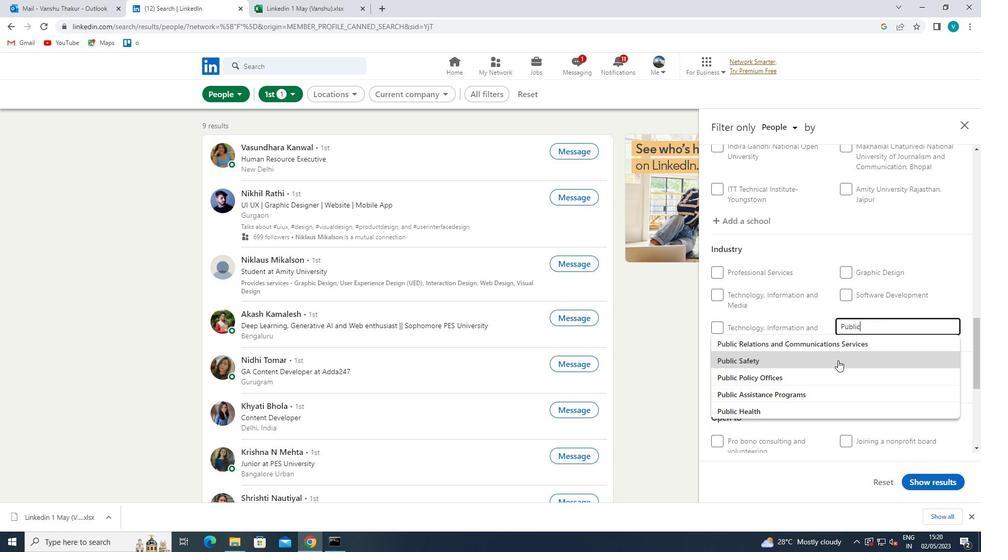 
Action: Mouse pressed left at (842, 357)
Screenshot: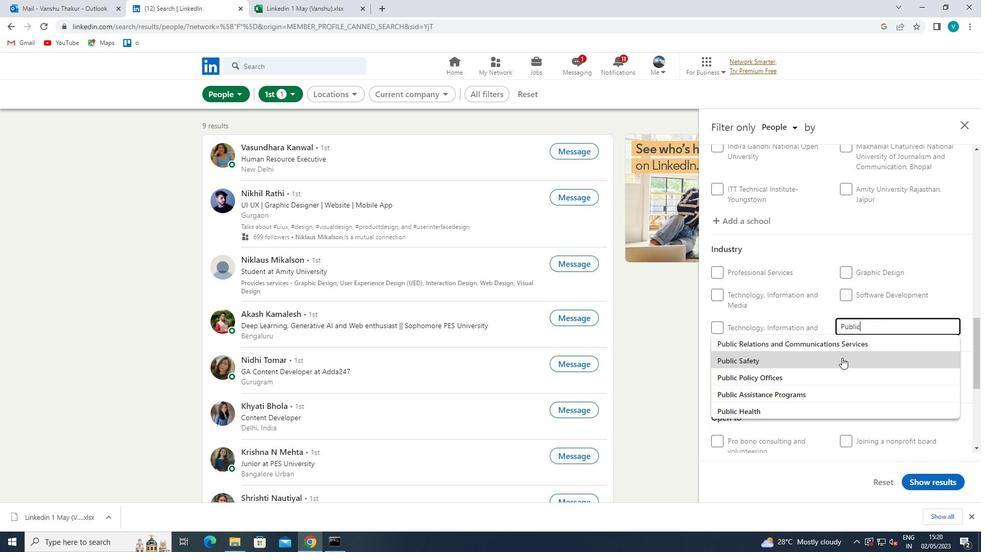 
Action: Mouse moved to (844, 356)
Screenshot: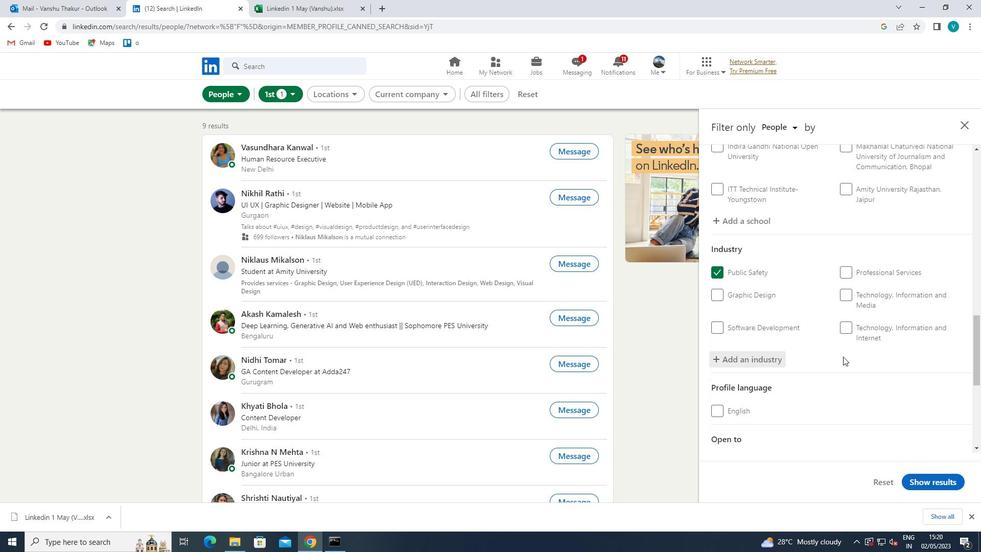
Action: Mouse scrolled (844, 356) with delta (0, 0)
Screenshot: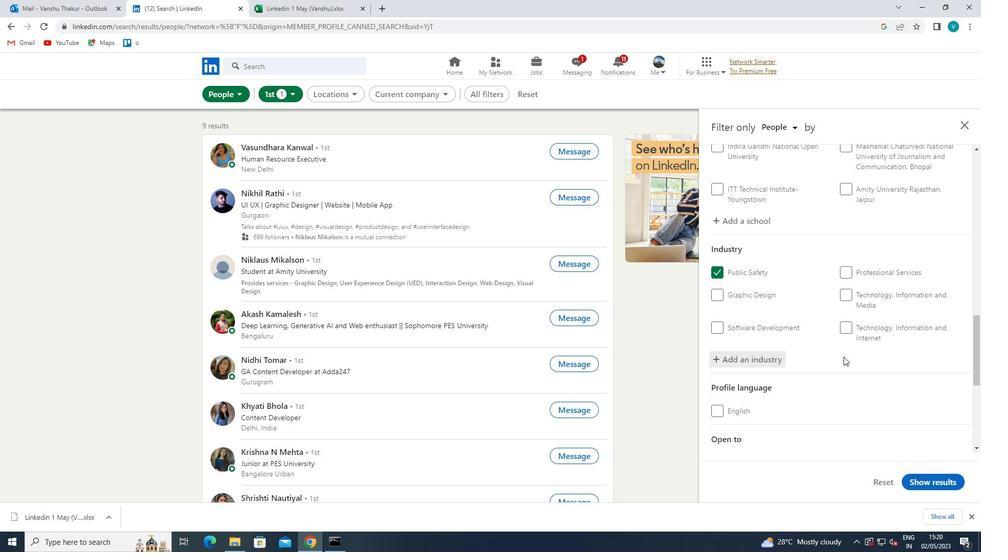 
Action: Mouse scrolled (844, 356) with delta (0, 0)
Screenshot: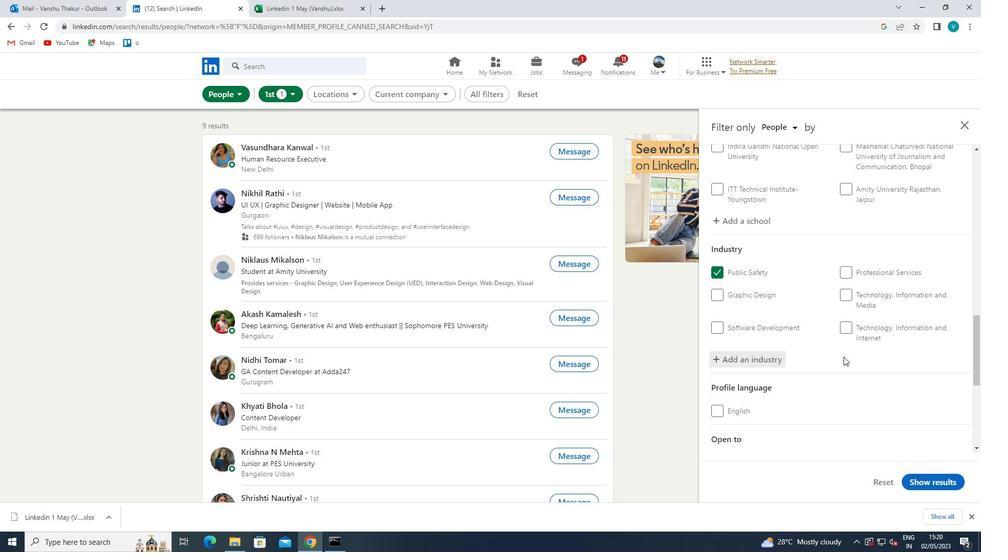 
Action: Mouse scrolled (844, 356) with delta (0, 0)
Screenshot: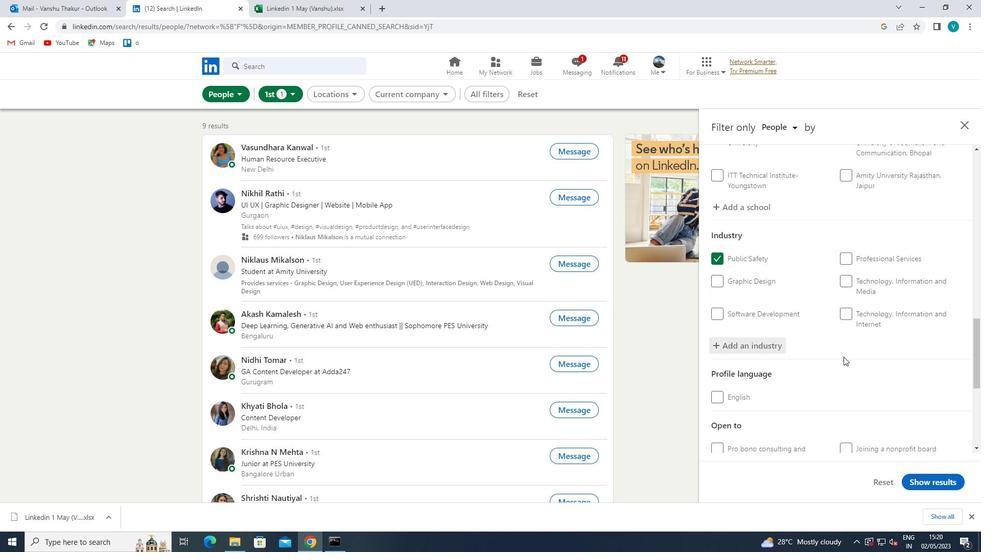 
Action: Mouse scrolled (844, 356) with delta (0, 0)
Screenshot: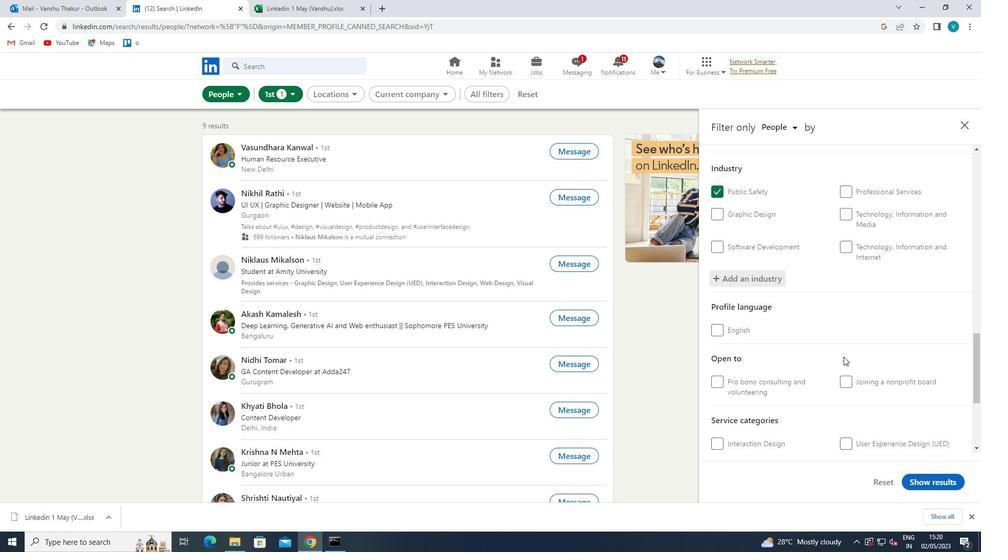 
Action: Mouse moved to (866, 360)
Screenshot: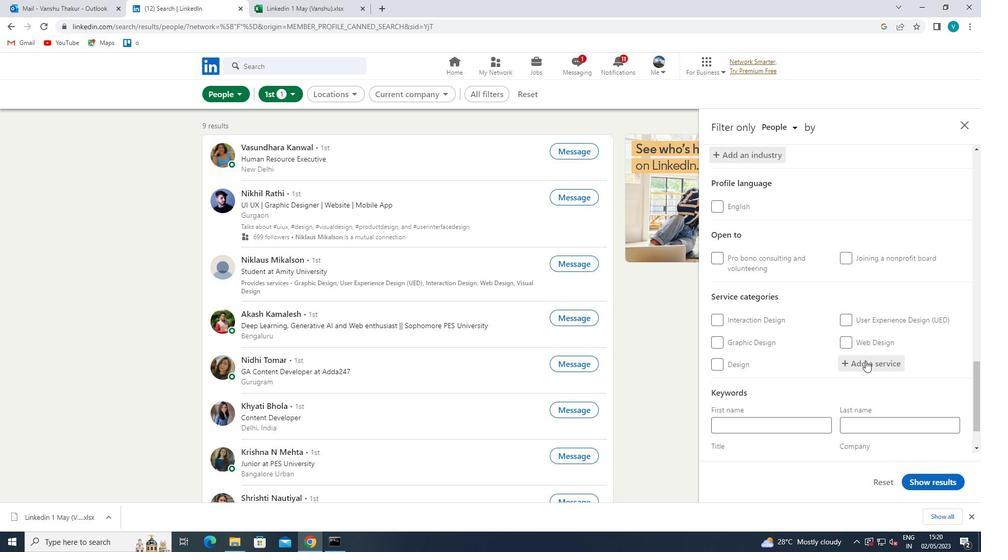 
Action: Mouse pressed left at (866, 360)
Screenshot: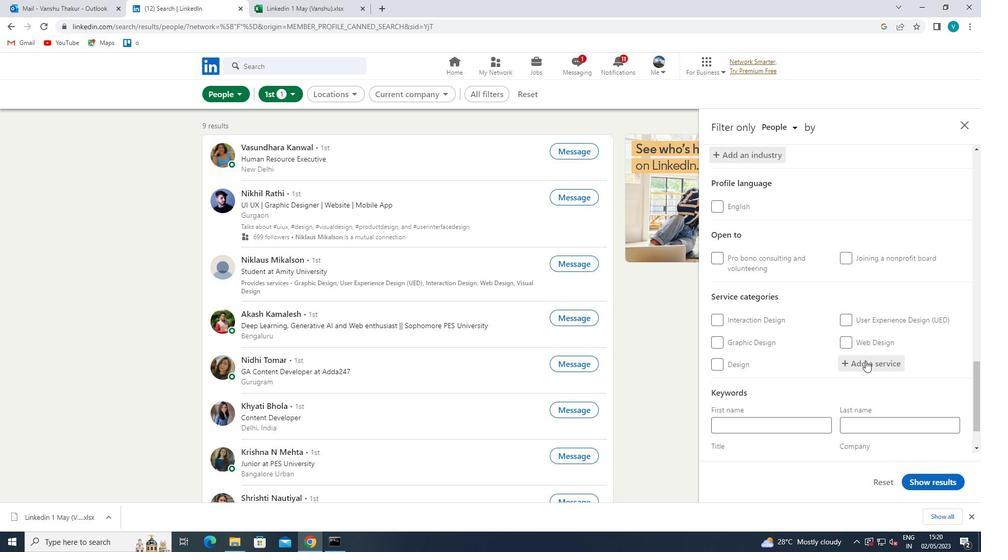 
Action: Mouse moved to (871, 355)
Screenshot: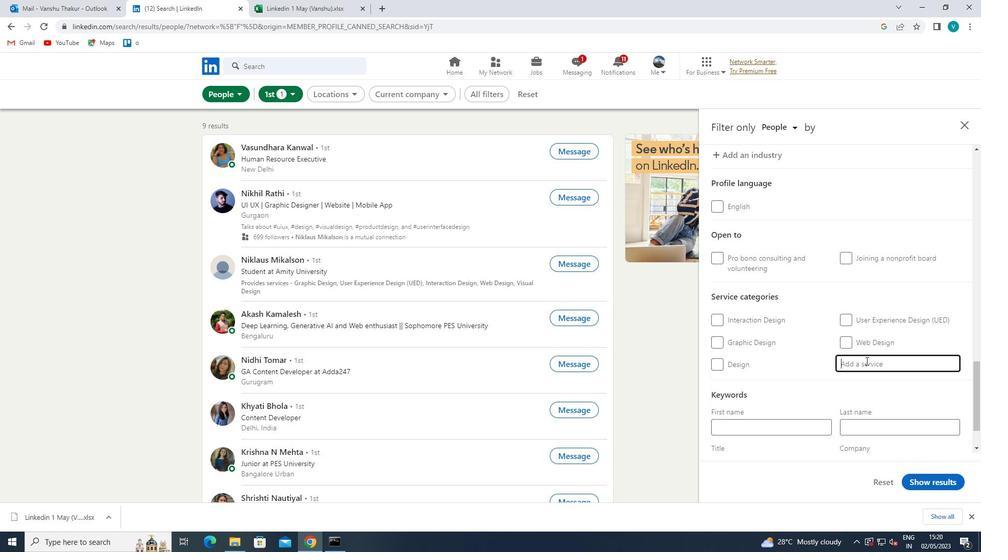 
Action: Key pressed <Key.shift>LABOR
Screenshot: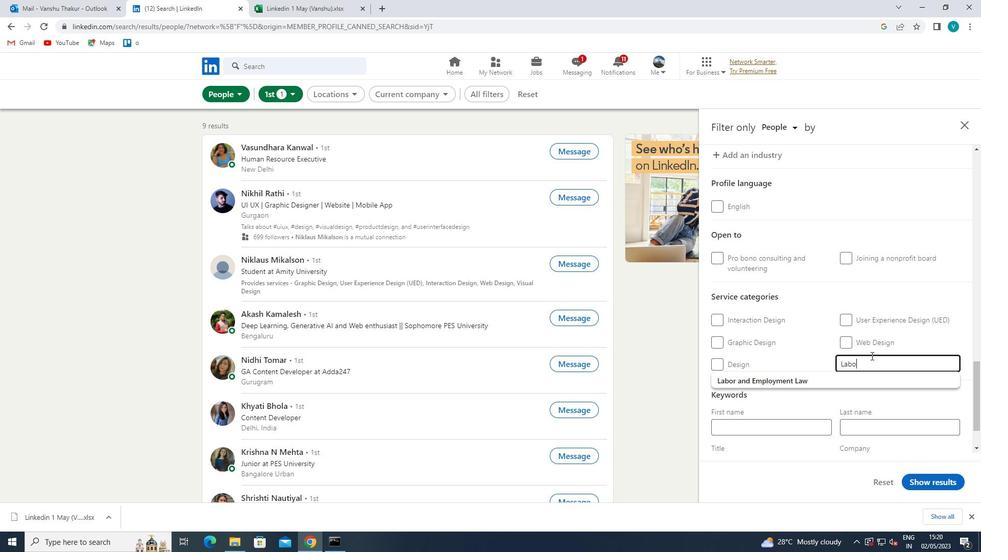
Action: Mouse moved to (842, 378)
Screenshot: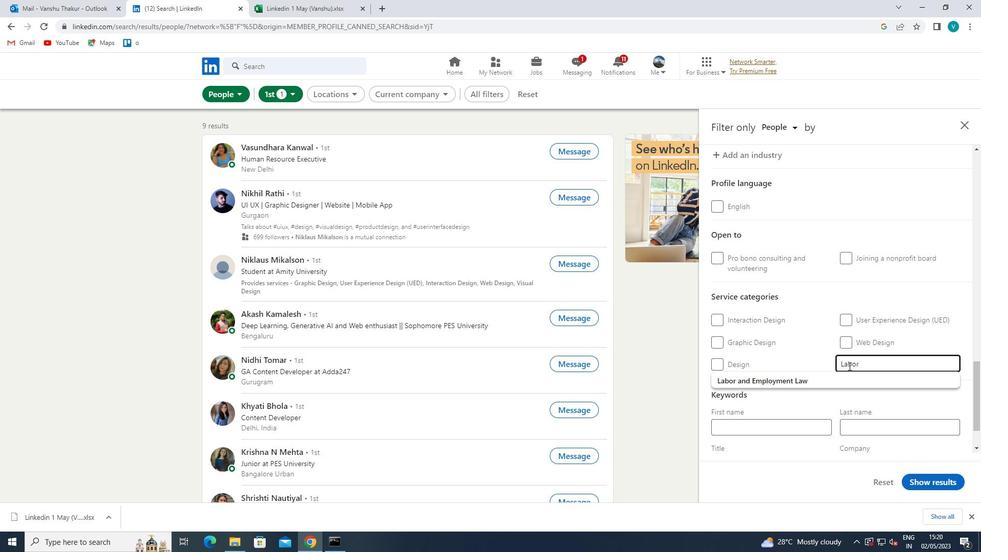 
Action: Mouse pressed left at (842, 378)
Screenshot: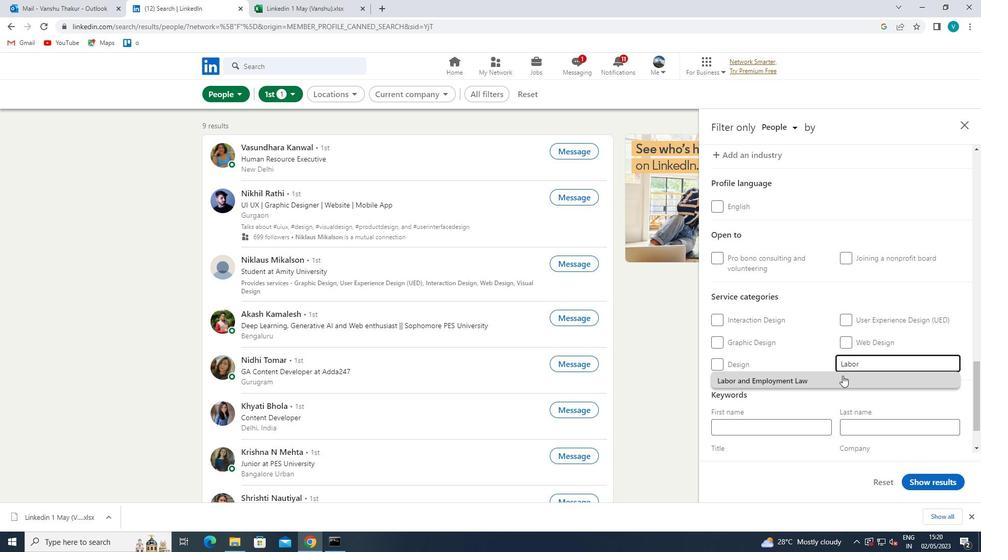
Action: Mouse moved to (843, 377)
Screenshot: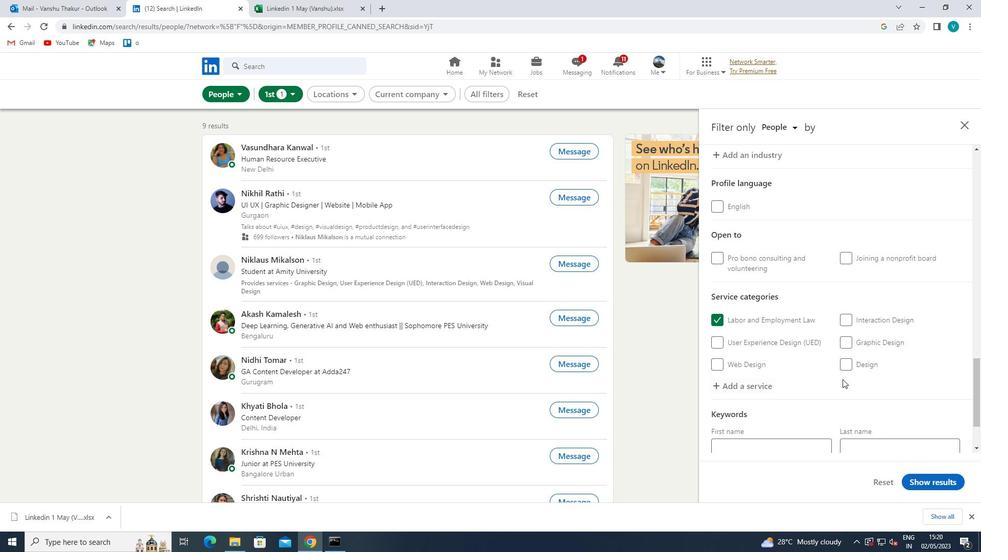 
Action: Mouse scrolled (843, 376) with delta (0, 0)
Screenshot: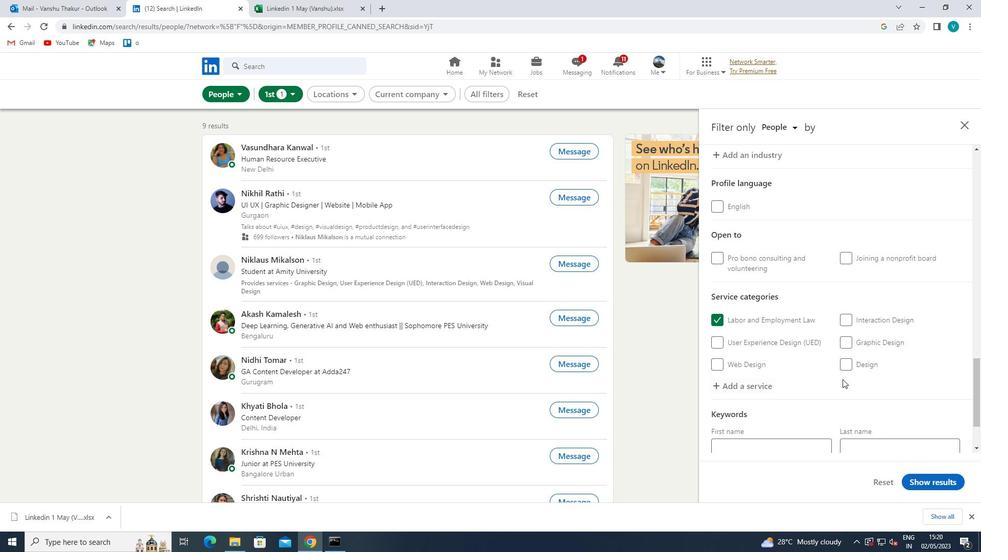 
Action: Mouse moved to (837, 377)
Screenshot: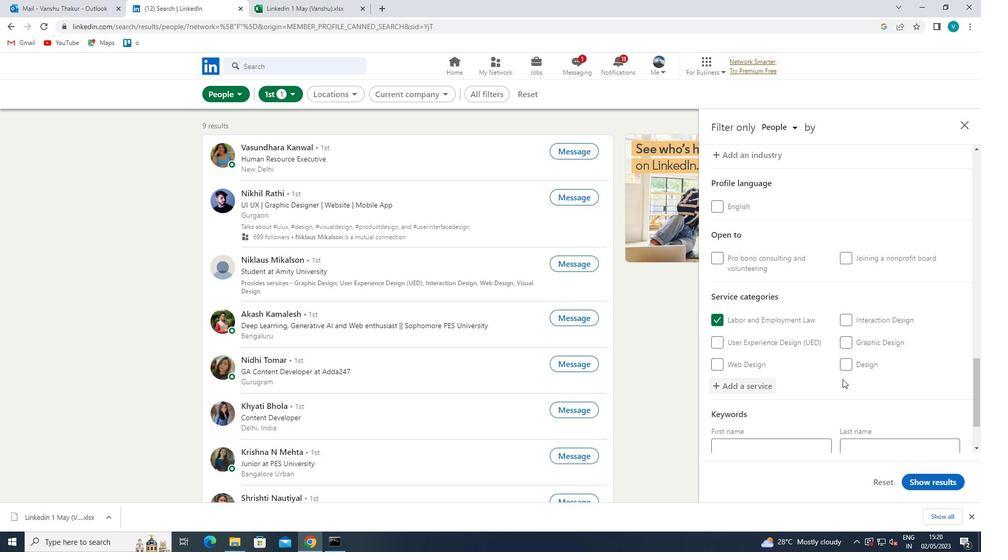 
Action: Mouse scrolled (837, 377) with delta (0, 0)
Screenshot: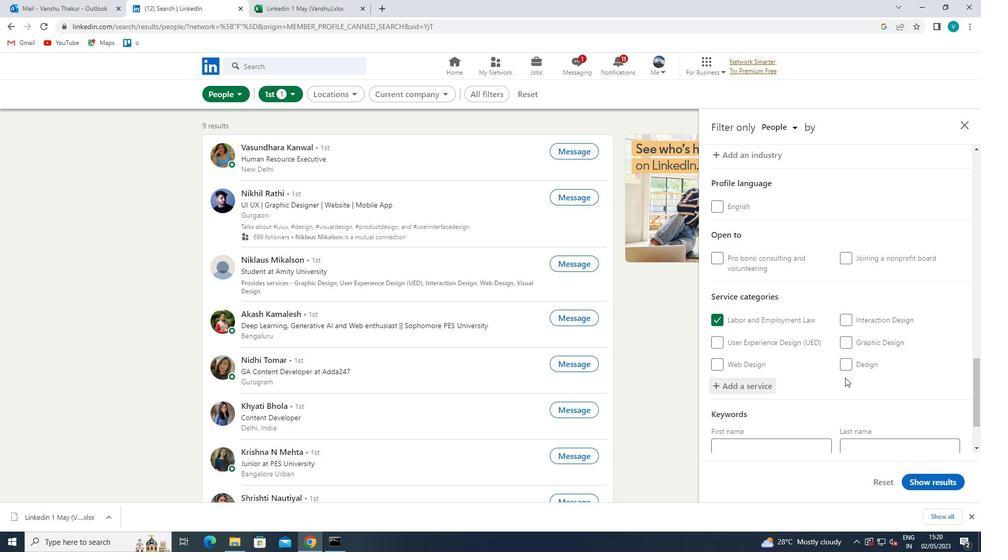 
Action: Mouse moved to (831, 378)
Screenshot: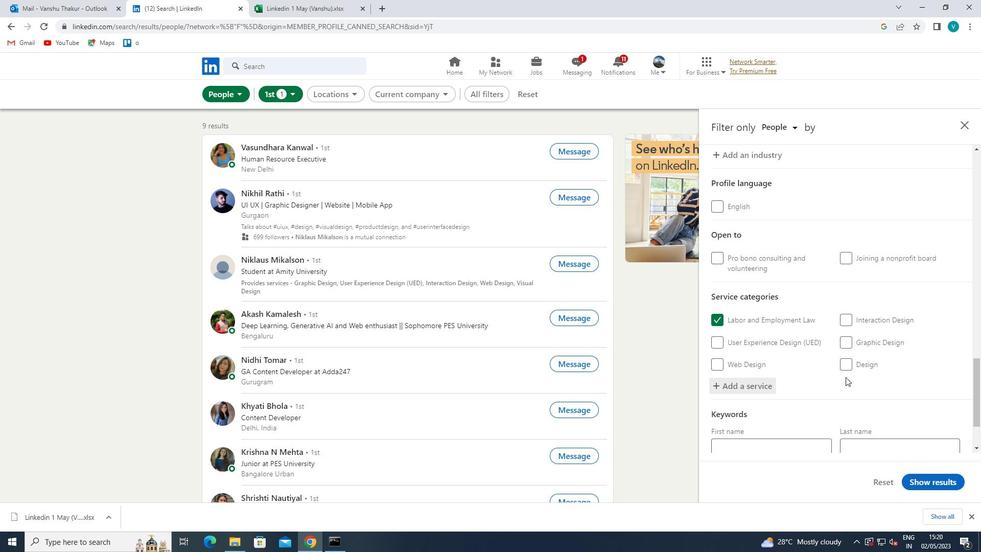 
Action: Mouse scrolled (831, 378) with delta (0, 0)
Screenshot: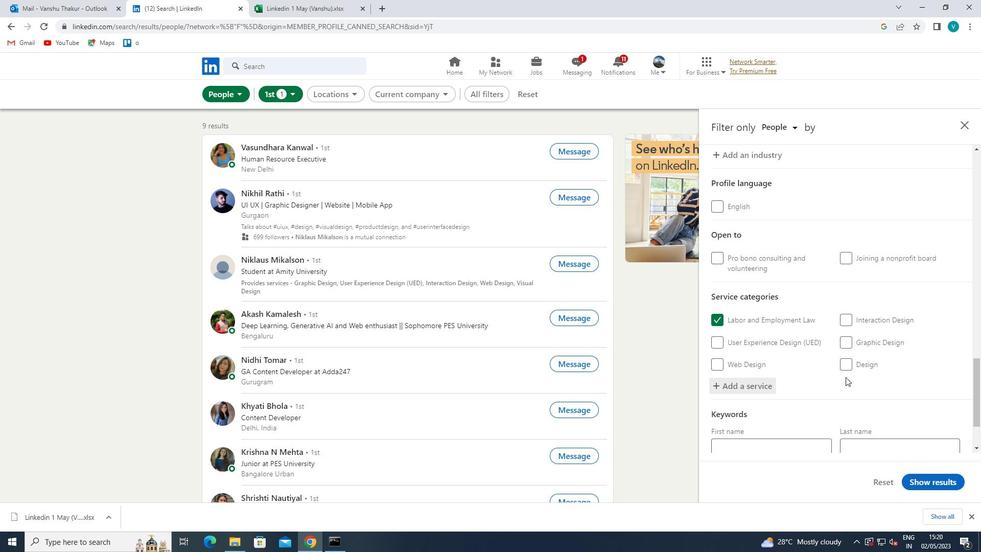 
Action: Mouse moved to (827, 380)
Screenshot: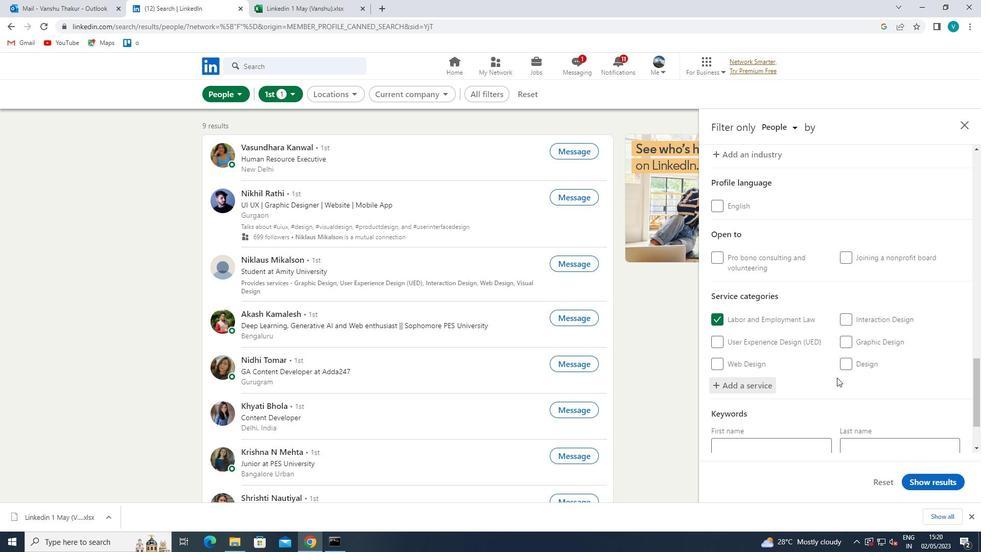 
Action: Mouse scrolled (827, 379) with delta (0, 0)
Screenshot: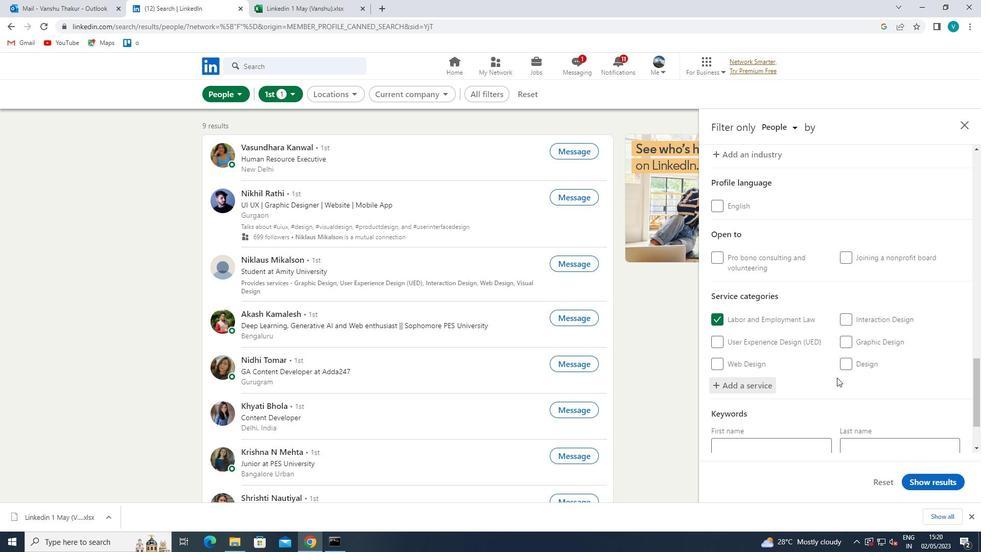 
Action: Mouse moved to (825, 380)
Screenshot: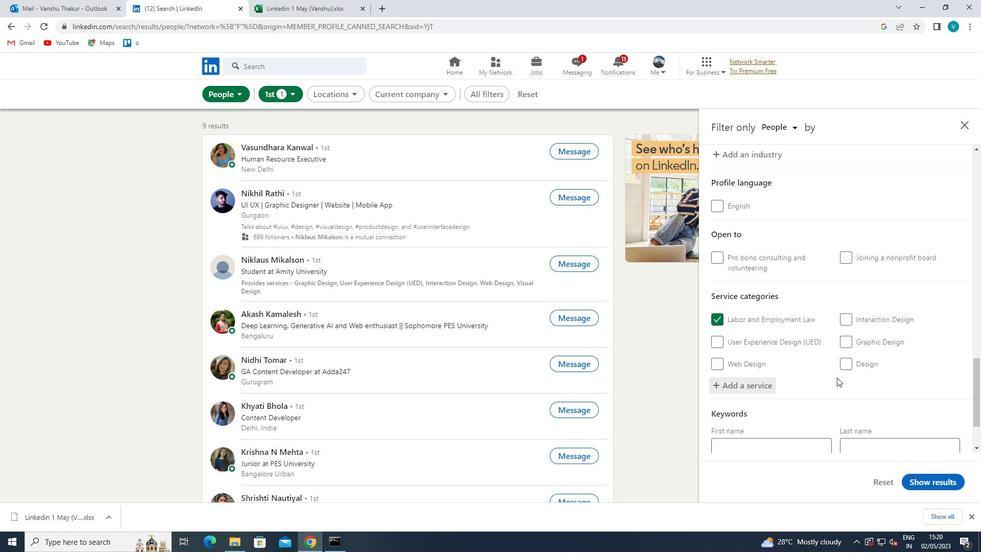 
Action: Mouse scrolled (825, 380) with delta (0, 0)
Screenshot: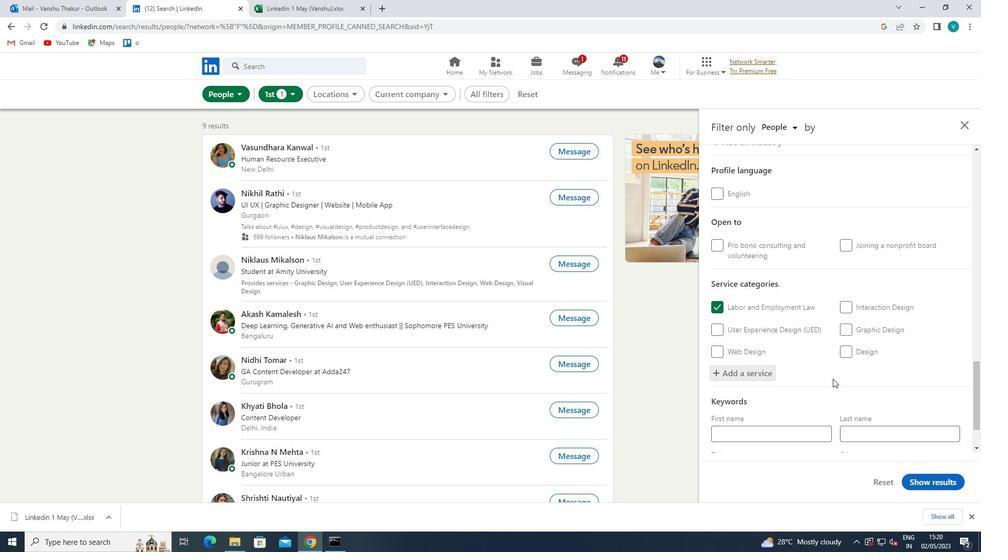 
Action: Mouse moved to (795, 401)
Screenshot: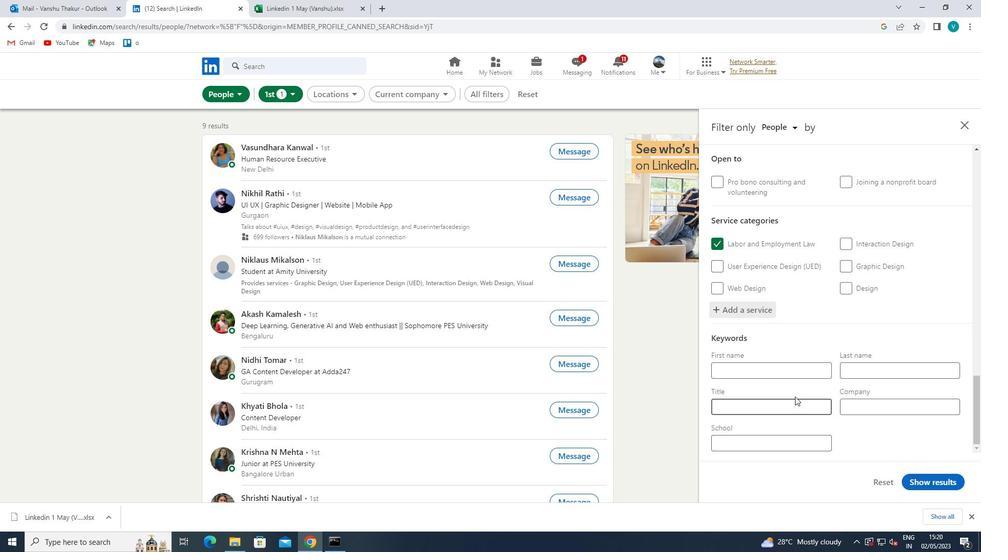 
Action: Mouse pressed left at (795, 401)
Screenshot: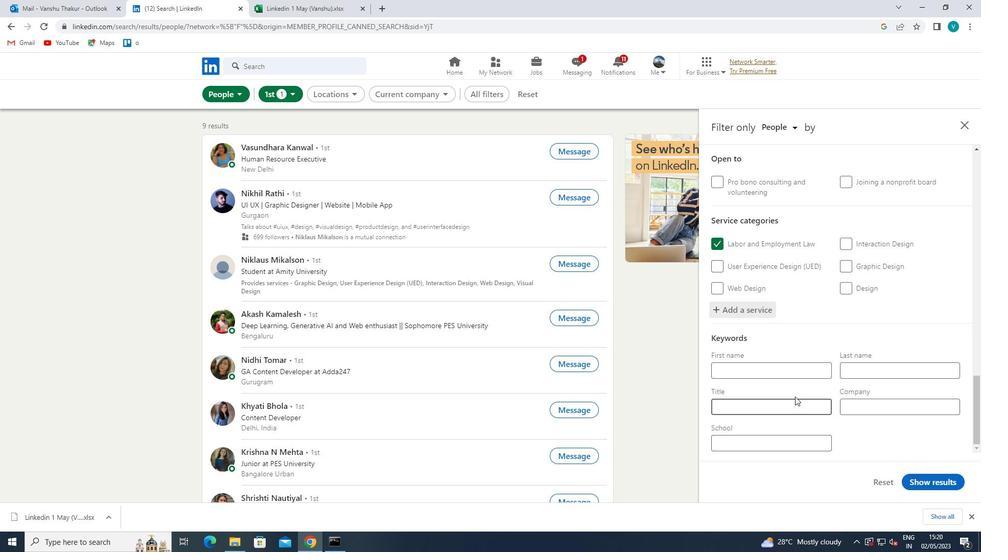 
Action: Mouse moved to (809, 395)
Screenshot: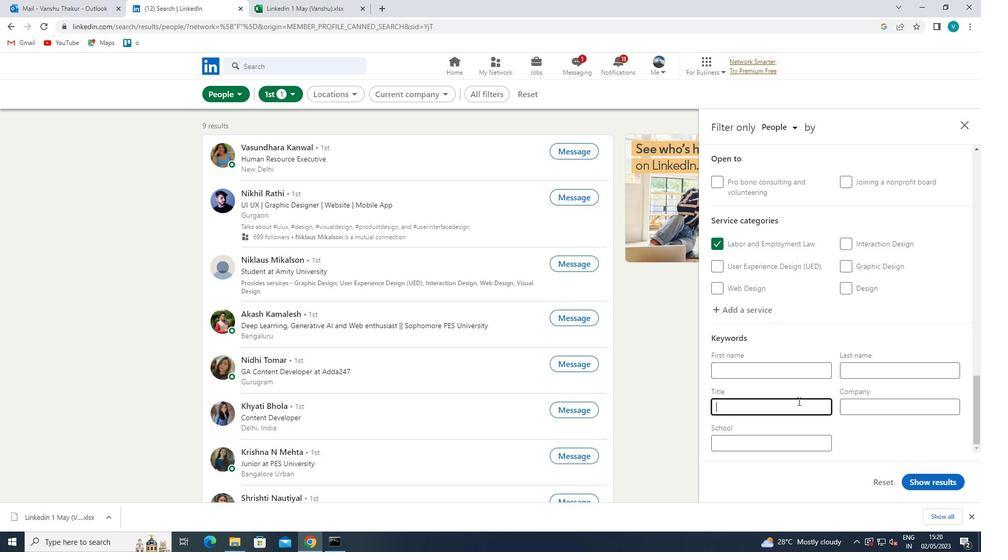 
Action: Key pressed <Key.shift>COUPLES<Key.space><Key.shift>COUNSELOR
Screenshot: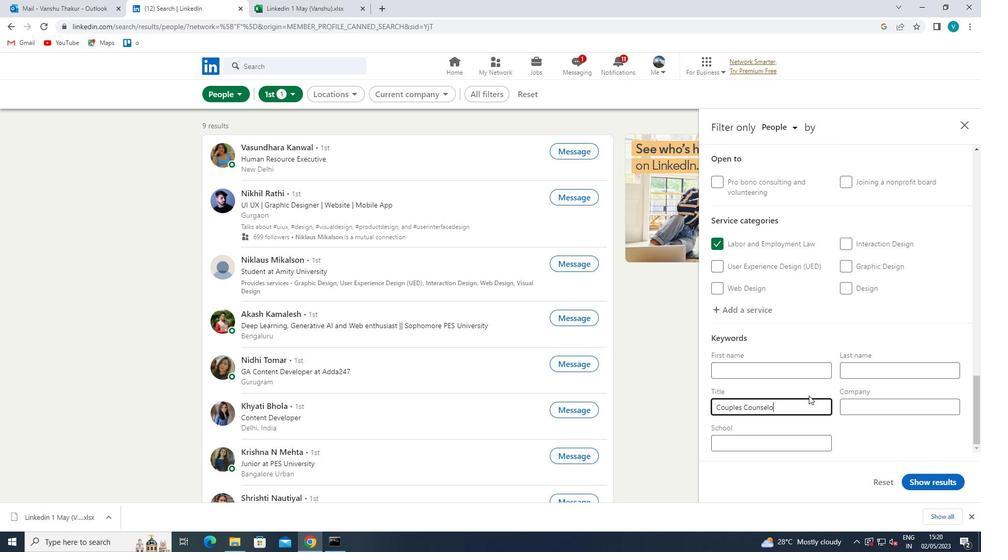 
Action: Mouse moved to (923, 474)
Screenshot: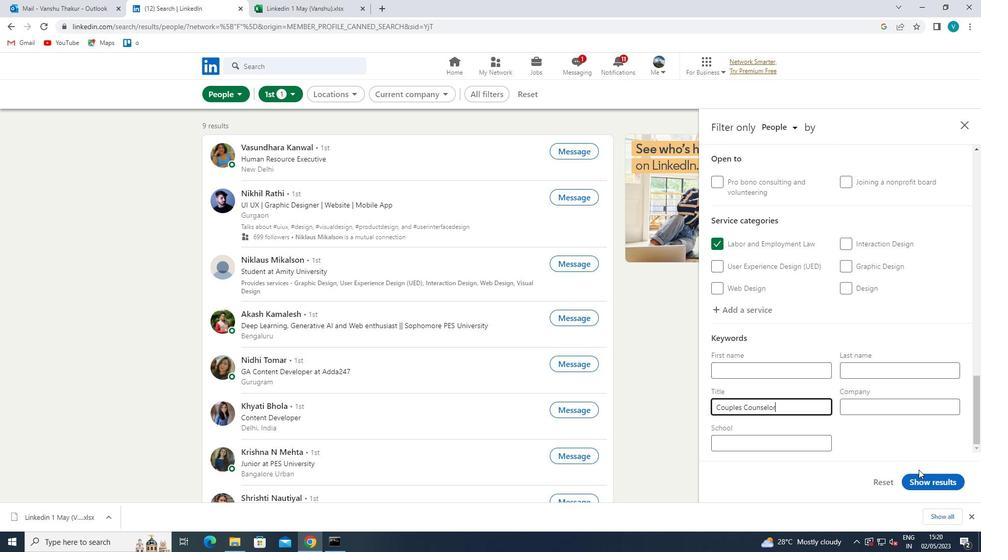 
Action: Mouse pressed left at (923, 474)
Screenshot: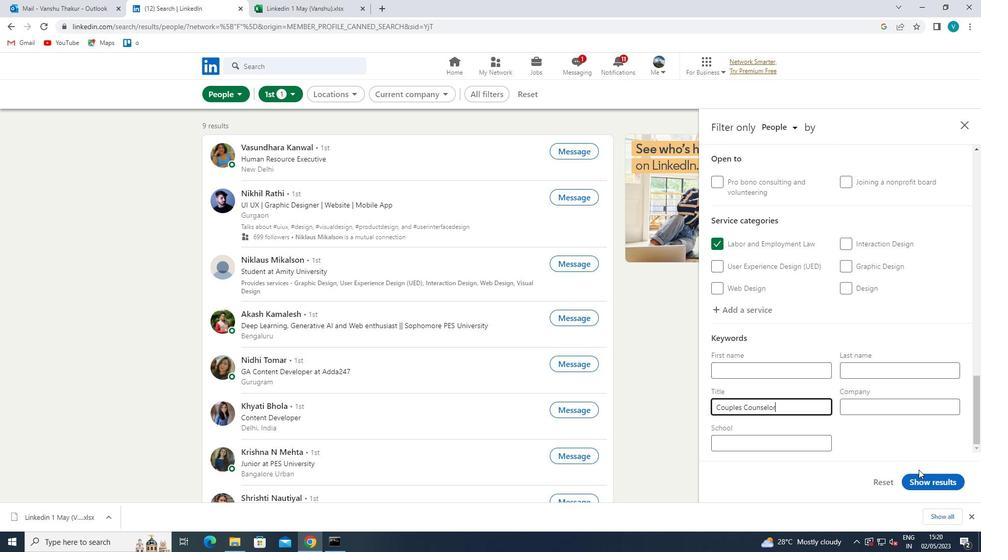 
Action: Mouse moved to (942, 469)
Screenshot: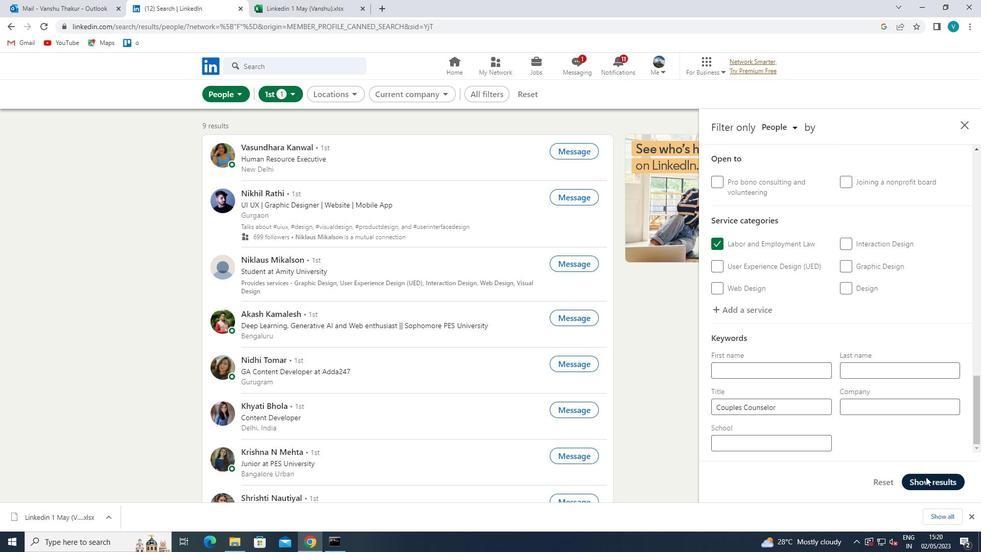 
